 Task: Find connections with filter location Bali with filter topic #Futurismwith filter profile language German with filter current company Zee Media Corporation Limited with filter school B K Birla Institute of Engineering & Technology, Pilani with filter industry Wholesale Hardware, Plumbing, Heating Equipment with filter service category Management Consulting with filter keywords title Spa Manager
Action: Mouse moved to (495, 65)
Screenshot: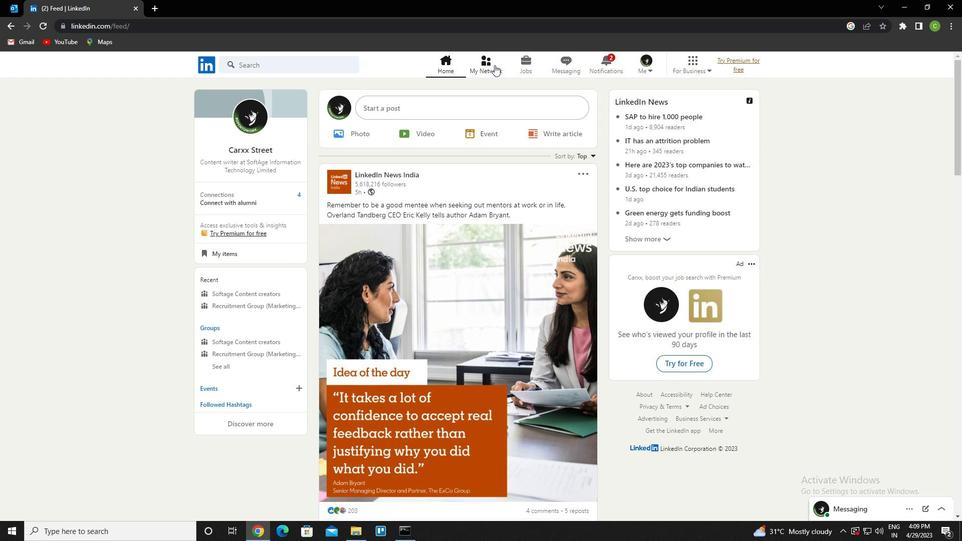 
Action: Mouse pressed left at (495, 65)
Screenshot: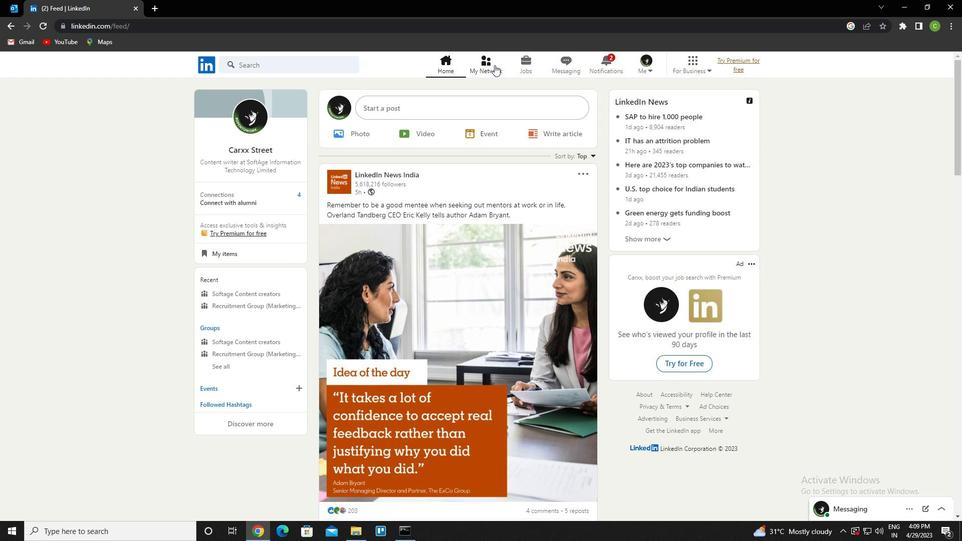
Action: Mouse moved to (274, 125)
Screenshot: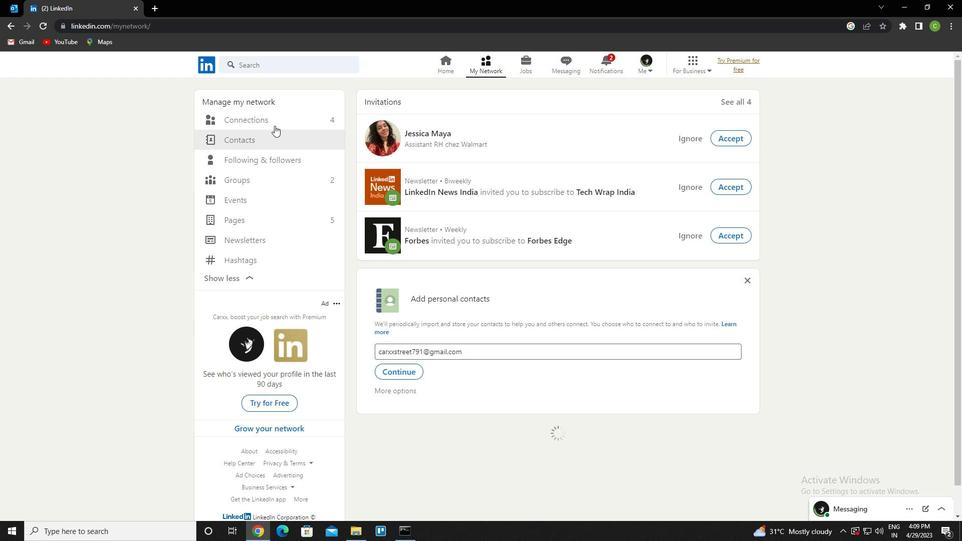 
Action: Mouse pressed left at (274, 125)
Screenshot: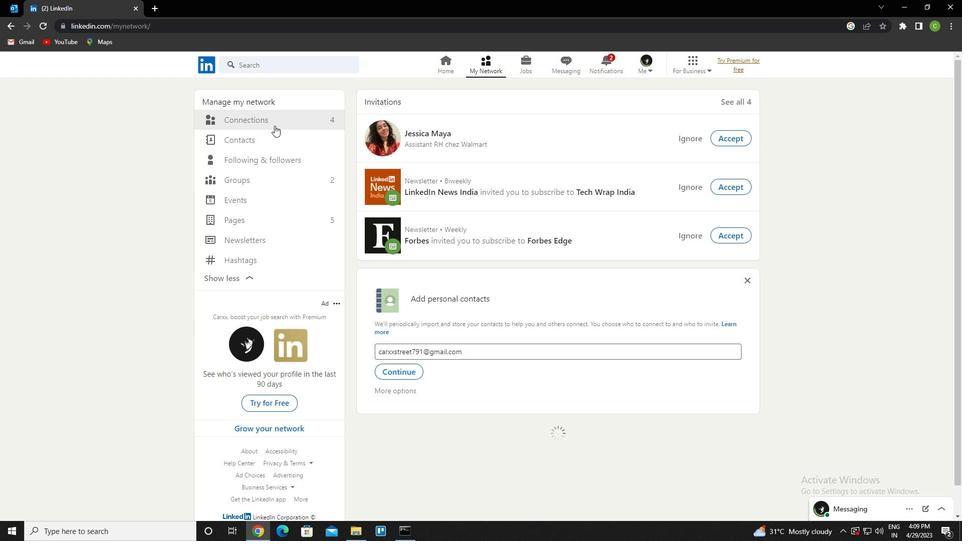 
Action: Mouse moved to (291, 120)
Screenshot: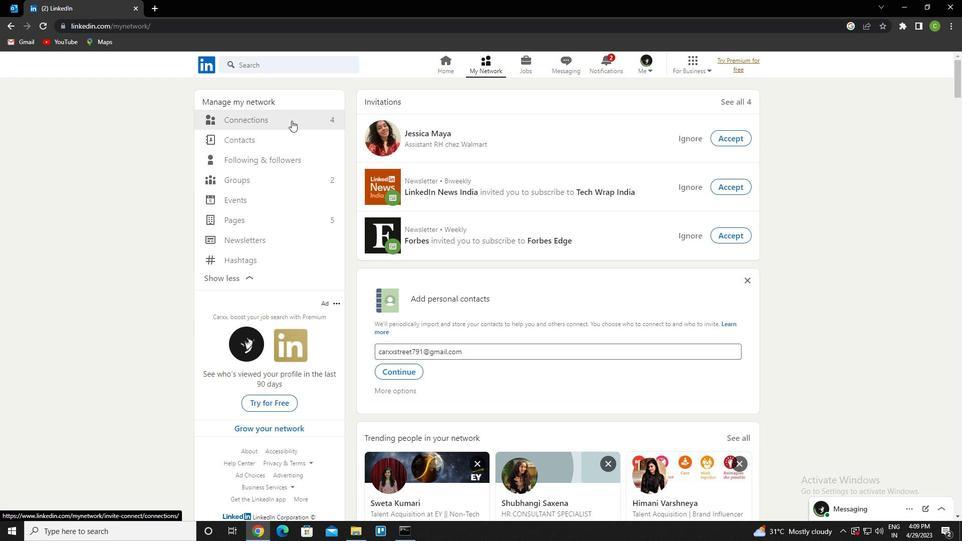 
Action: Mouse pressed left at (291, 120)
Screenshot: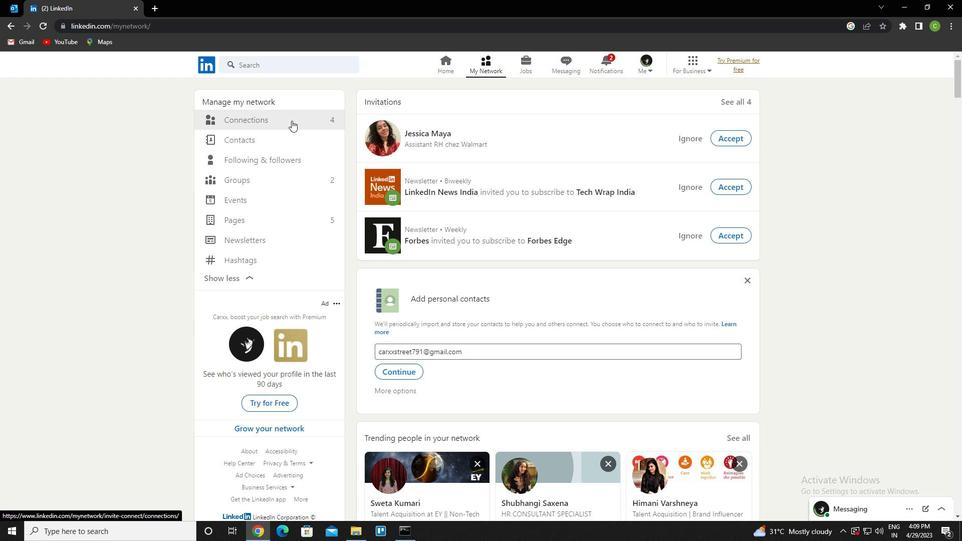 
Action: Mouse moved to (556, 120)
Screenshot: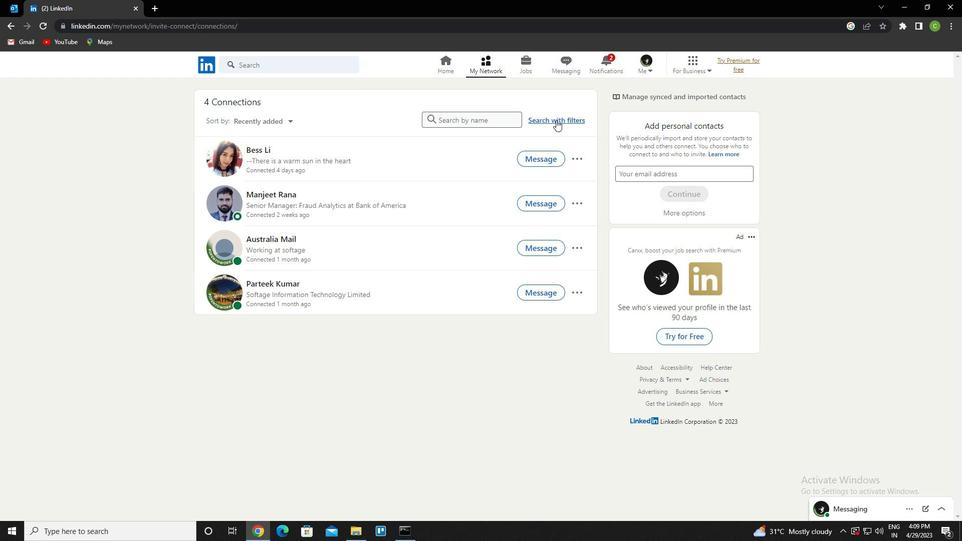 
Action: Mouse pressed left at (556, 120)
Screenshot: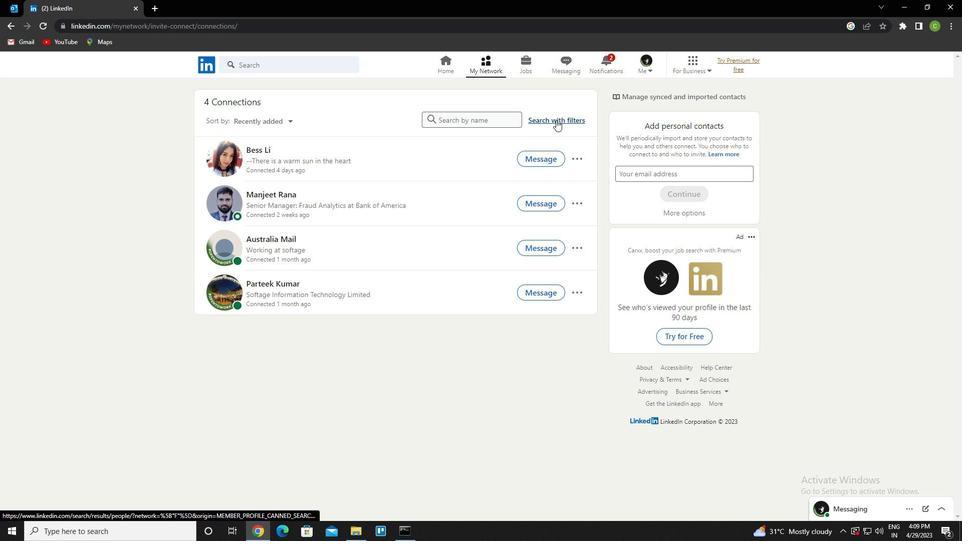 
Action: Mouse moved to (517, 90)
Screenshot: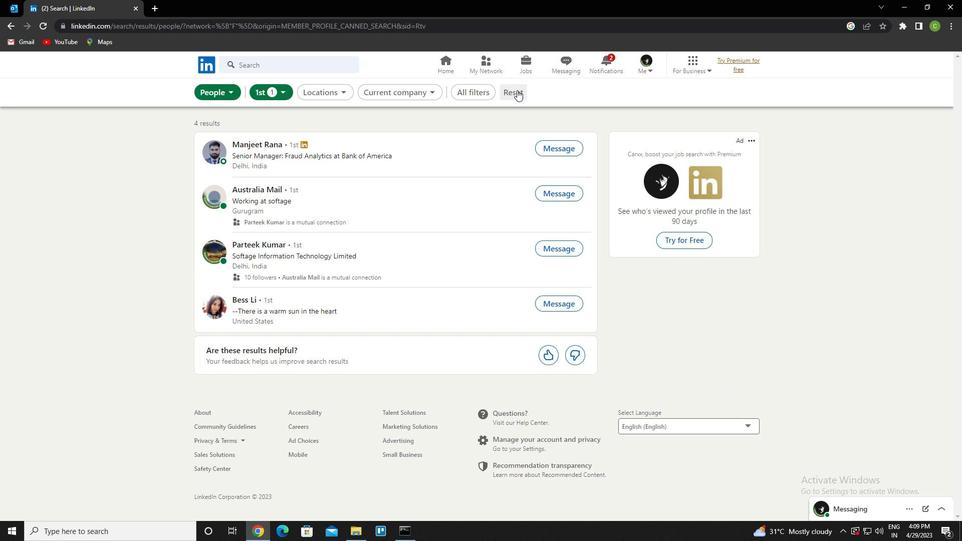 
Action: Mouse pressed left at (517, 90)
Screenshot: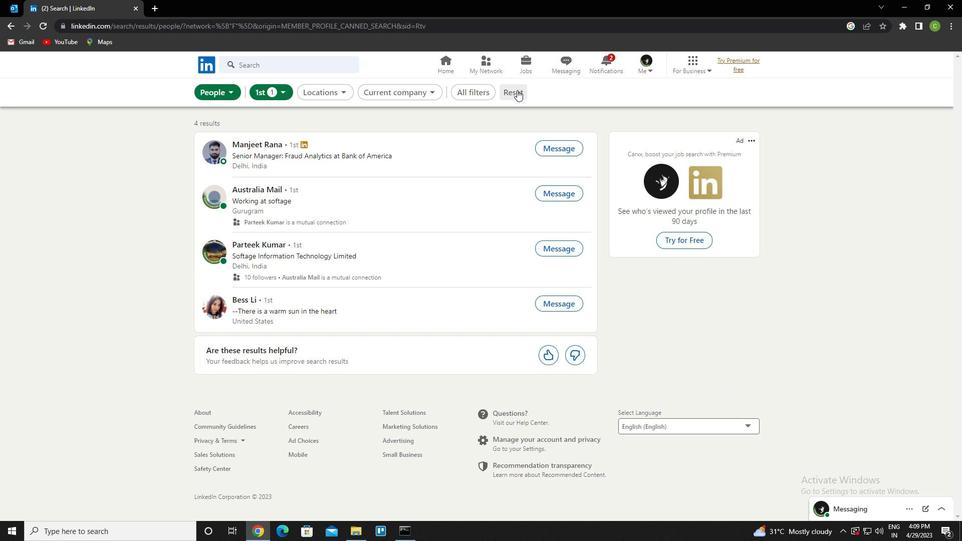 
Action: Mouse moved to (501, 93)
Screenshot: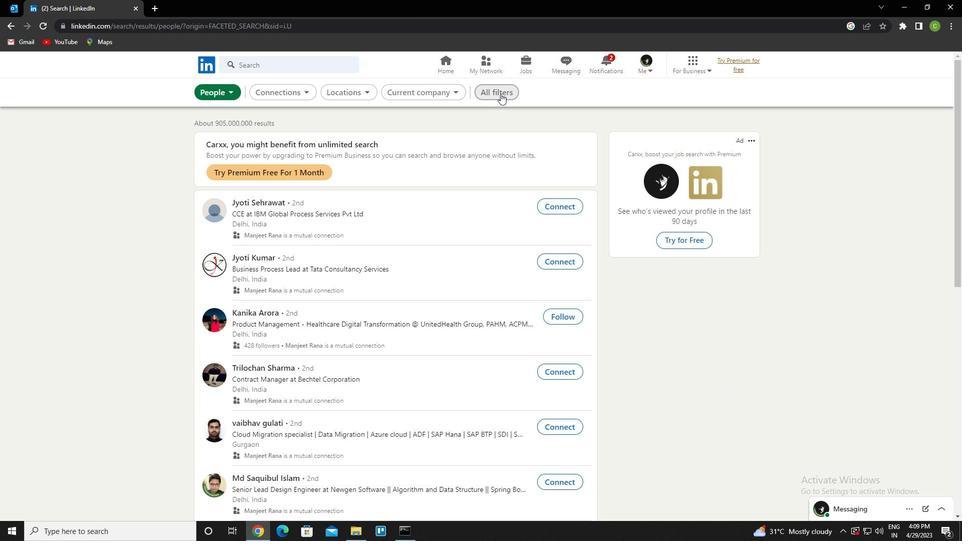 
Action: Mouse pressed left at (501, 93)
Screenshot: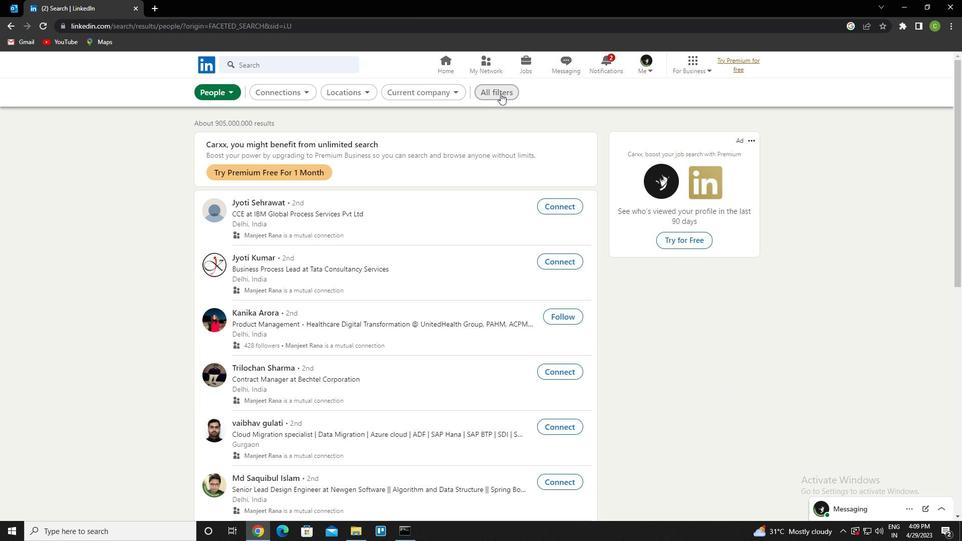 
Action: Mouse moved to (828, 321)
Screenshot: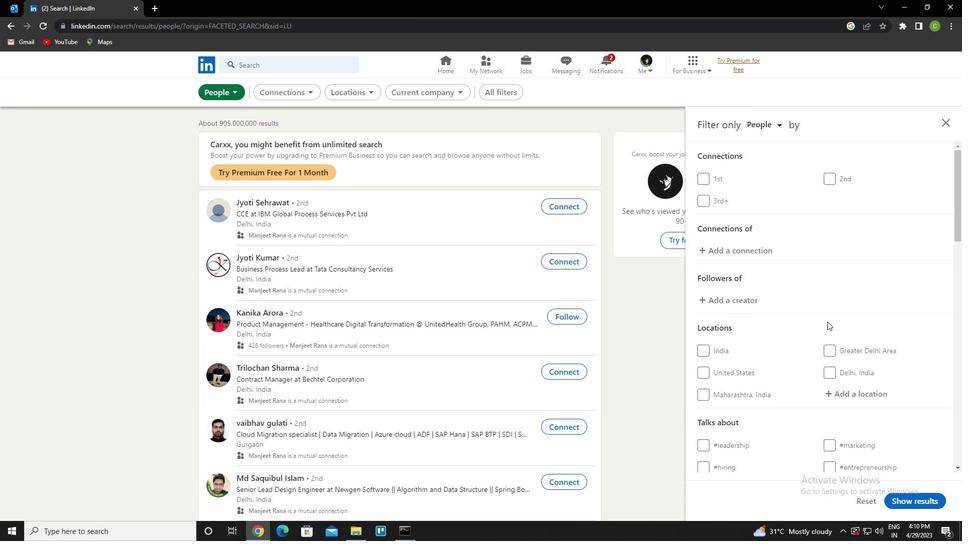
Action: Mouse scrolled (828, 321) with delta (0, 0)
Screenshot: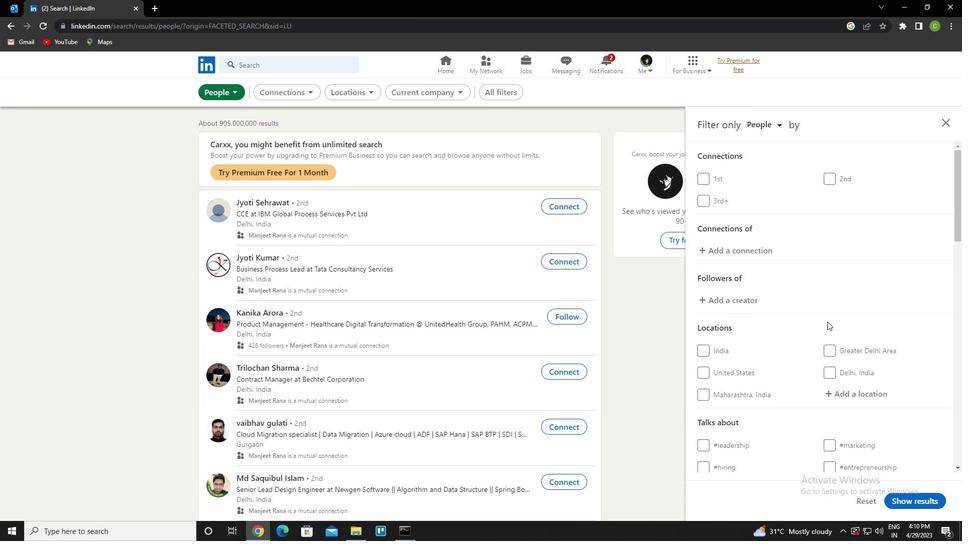 
Action: Mouse scrolled (828, 321) with delta (0, 0)
Screenshot: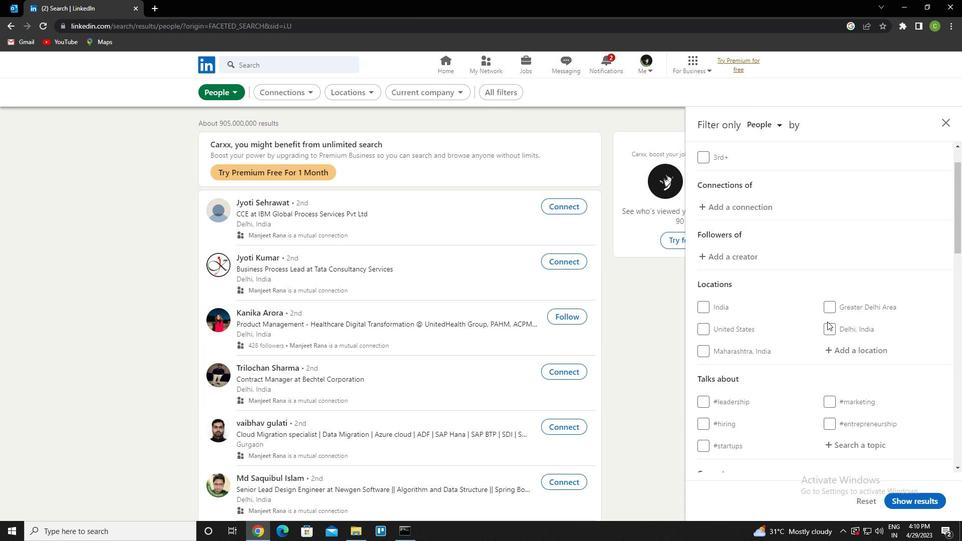 
Action: Mouse moved to (854, 296)
Screenshot: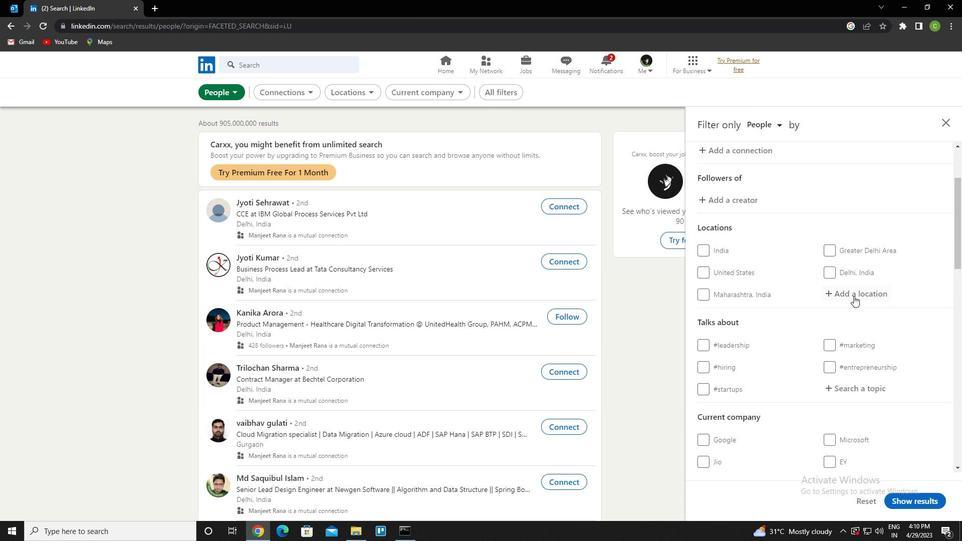 
Action: Mouse pressed left at (854, 296)
Screenshot: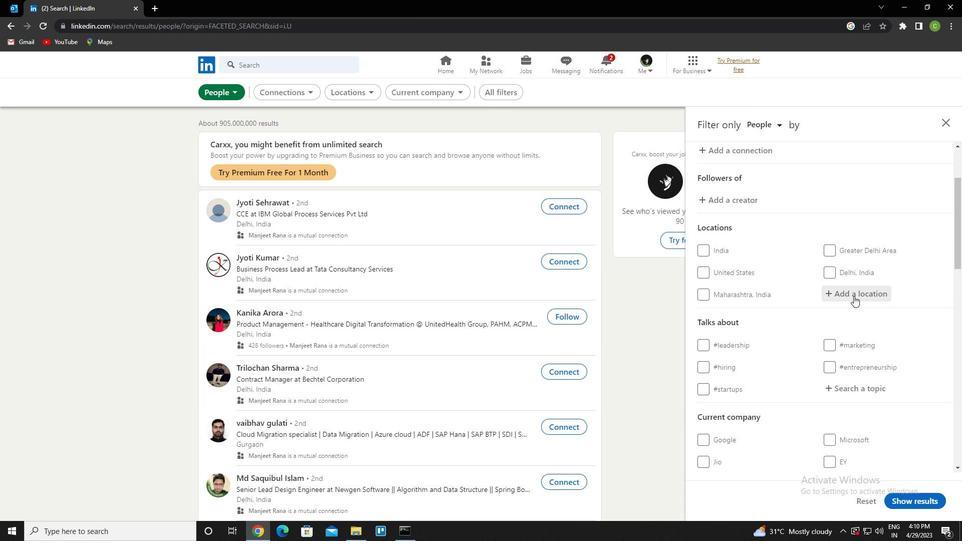 
Action: Key pressed <Key.caps_lock>b<Key.caps_lock>ali<Key.down><Key.enter>
Screenshot: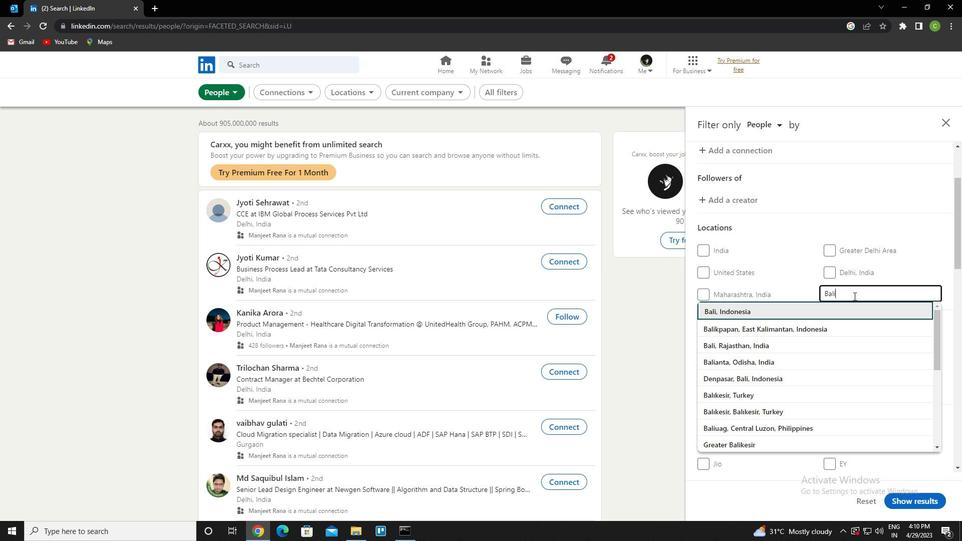 
Action: Mouse moved to (848, 299)
Screenshot: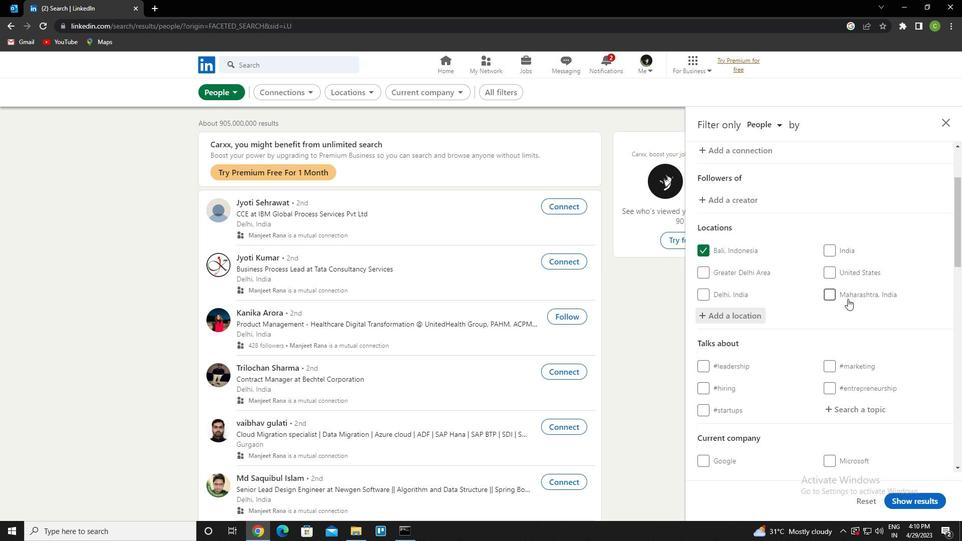 
Action: Mouse scrolled (848, 298) with delta (0, 0)
Screenshot: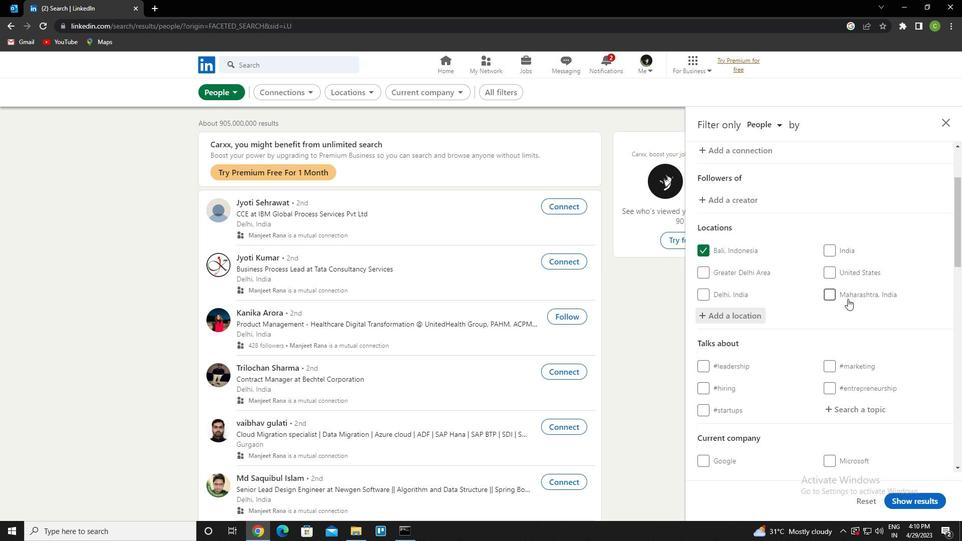
Action: Mouse scrolled (848, 298) with delta (0, 0)
Screenshot: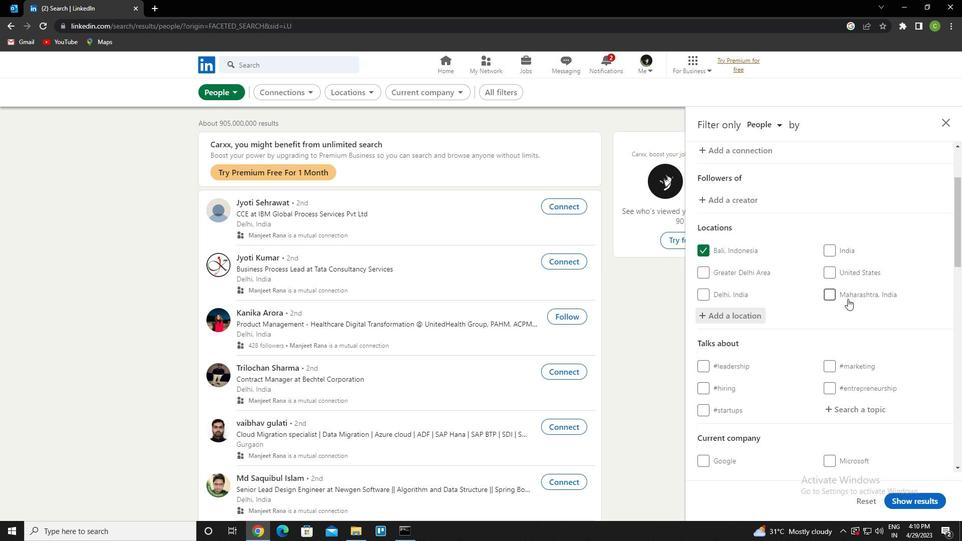 
Action: Mouse moved to (851, 302)
Screenshot: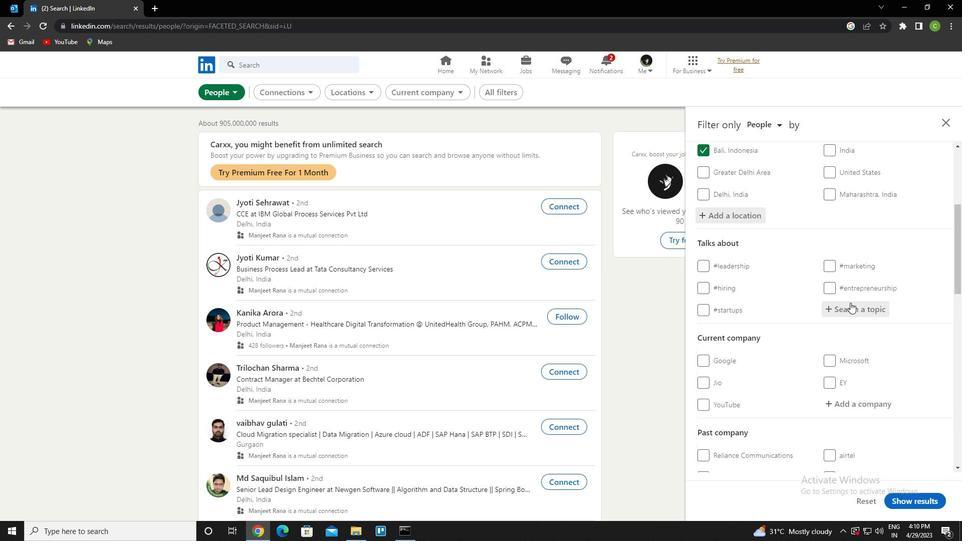 
Action: Mouse pressed left at (851, 302)
Screenshot: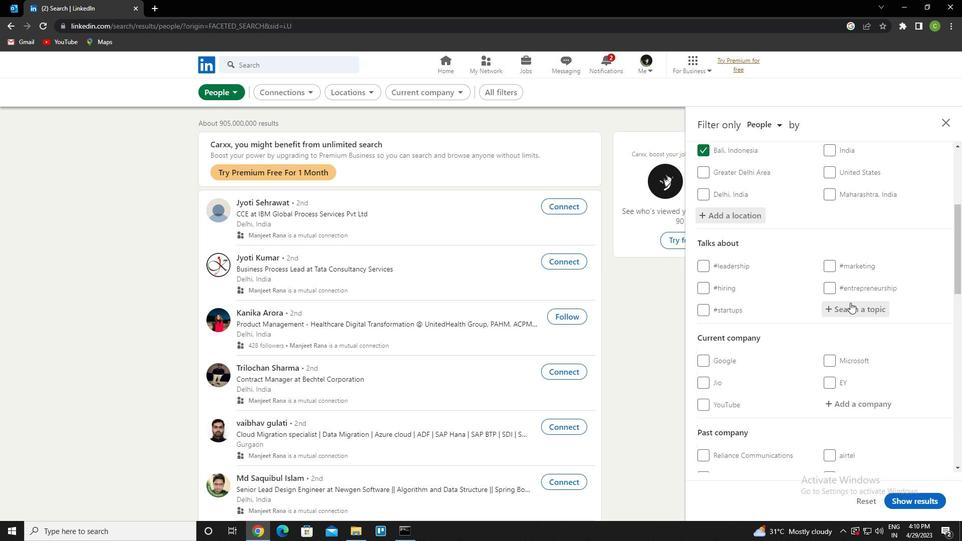 
Action: Key pressed <Key.caps_lock>p<Key.caps_lock><Key.backspace><Key.caps_lock>f<Key.caps_lock>uturism<Key.down><Key.enter>
Screenshot: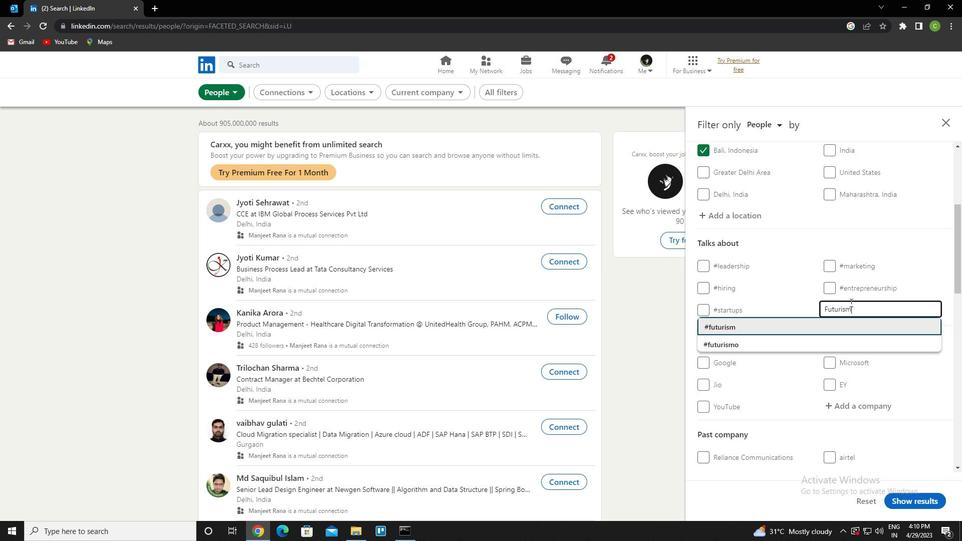 
Action: Mouse moved to (849, 306)
Screenshot: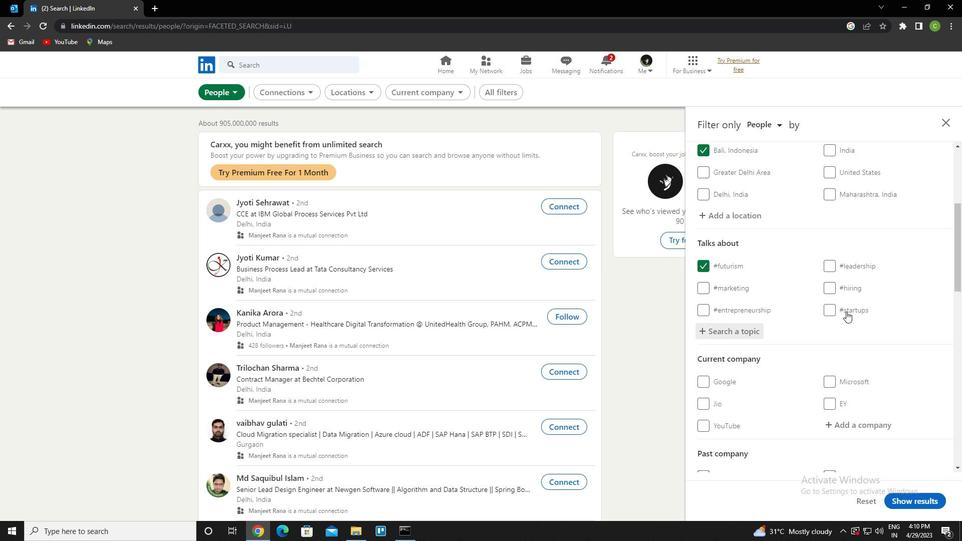
Action: Mouse scrolled (849, 306) with delta (0, 0)
Screenshot: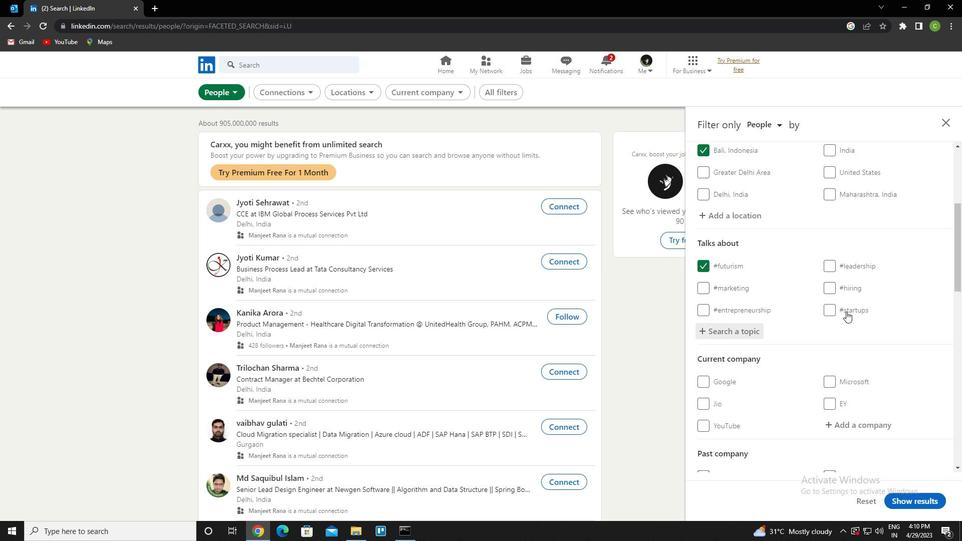 
Action: Mouse moved to (842, 323)
Screenshot: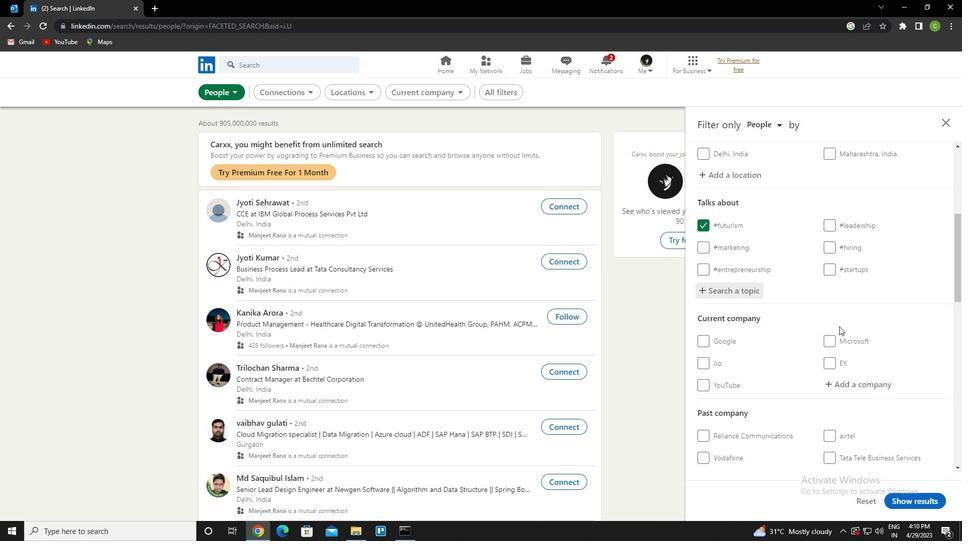 
Action: Mouse scrolled (842, 323) with delta (0, 0)
Screenshot: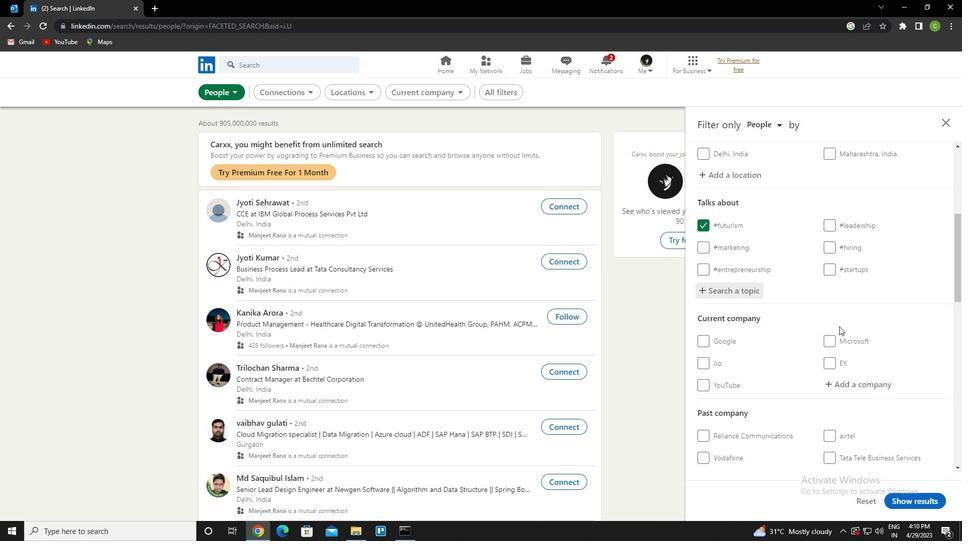 
Action: Mouse moved to (840, 325)
Screenshot: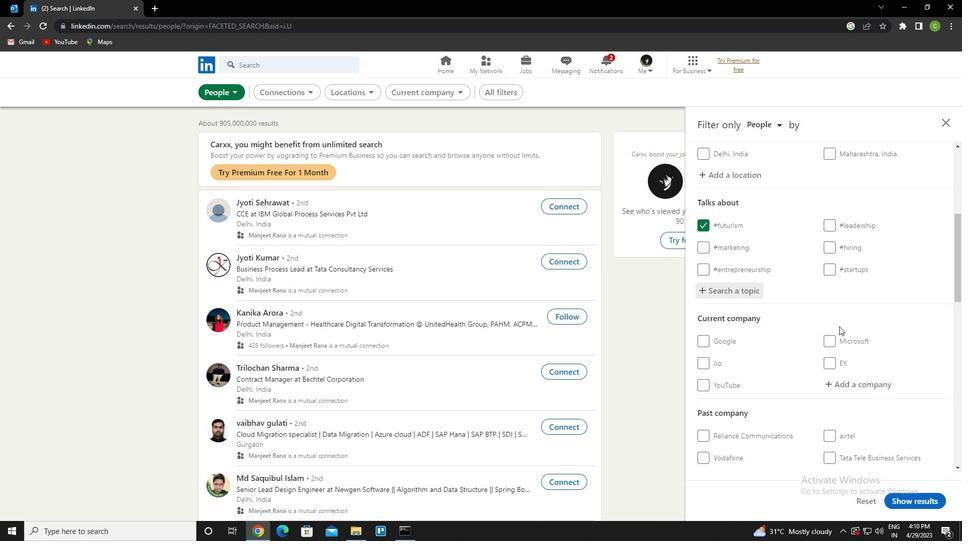 
Action: Mouse scrolled (840, 325) with delta (0, 0)
Screenshot: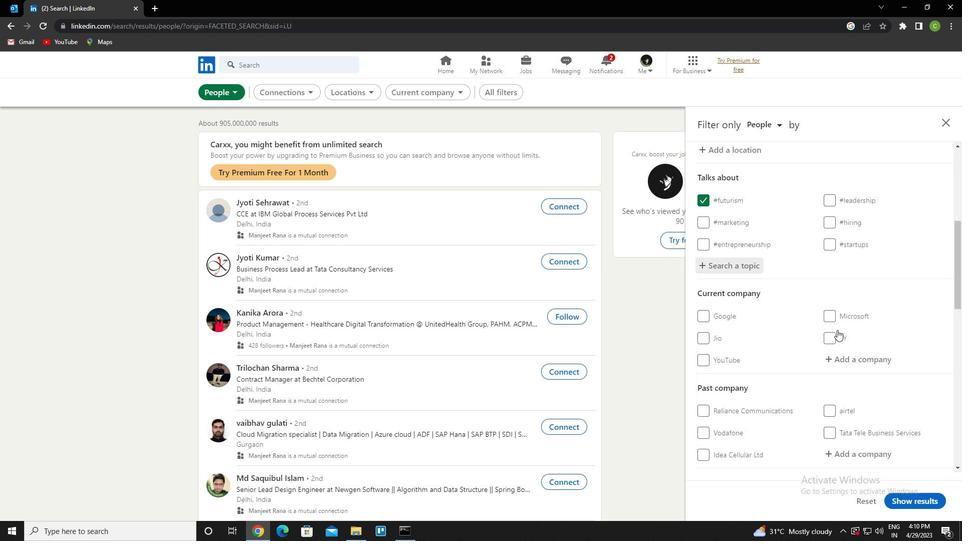 
Action: Mouse moved to (840, 327)
Screenshot: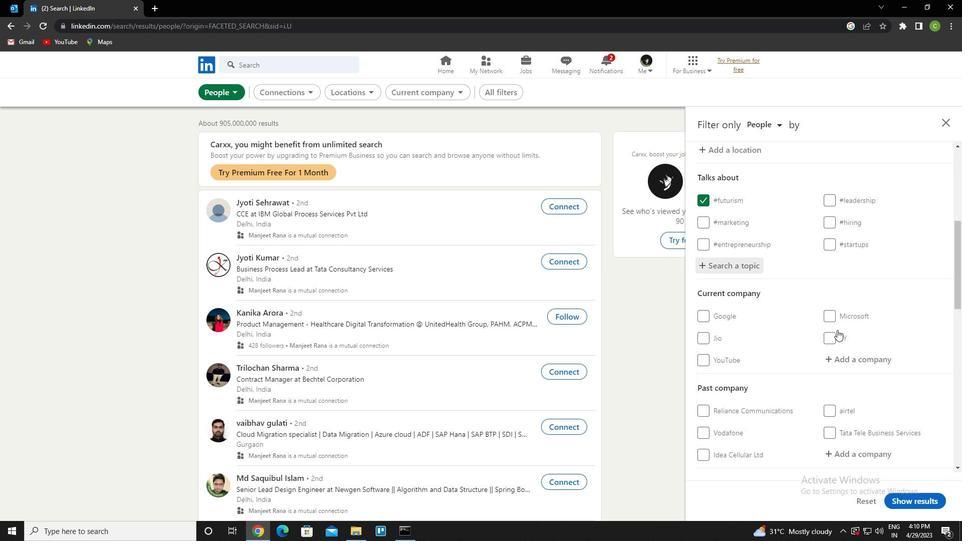 
Action: Mouse scrolled (840, 326) with delta (0, 0)
Screenshot: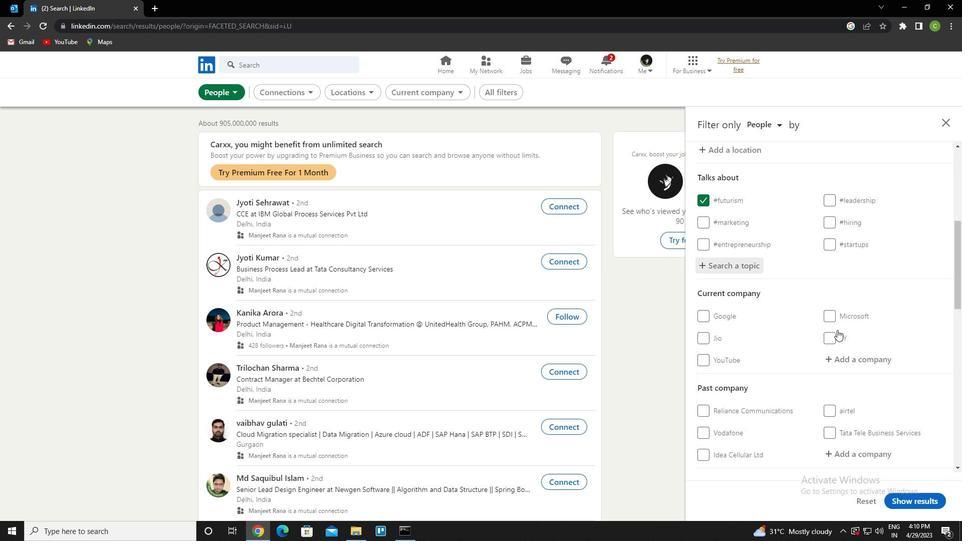 
Action: Mouse moved to (838, 330)
Screenshot: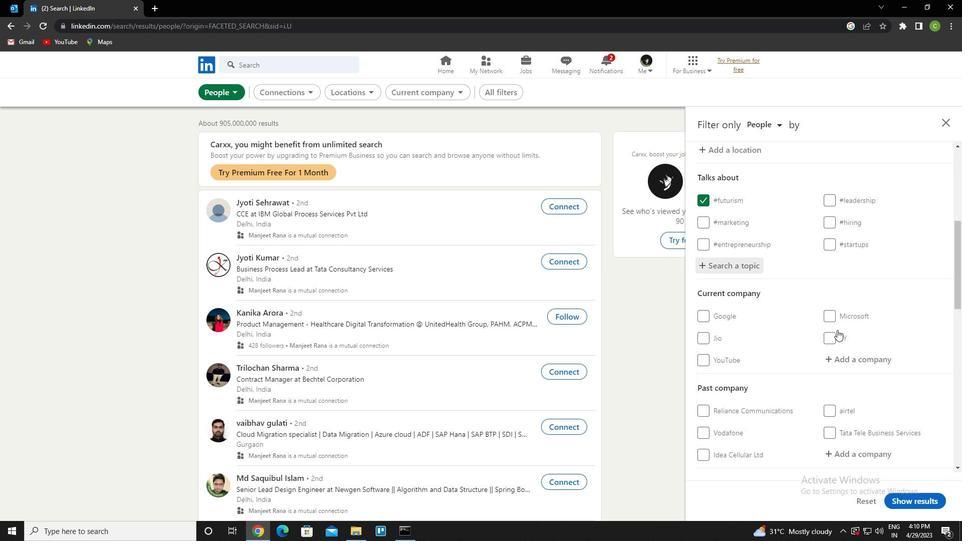 
Action: Mouse scrolled (838, 329) with delta (0, 0)
Screenshot: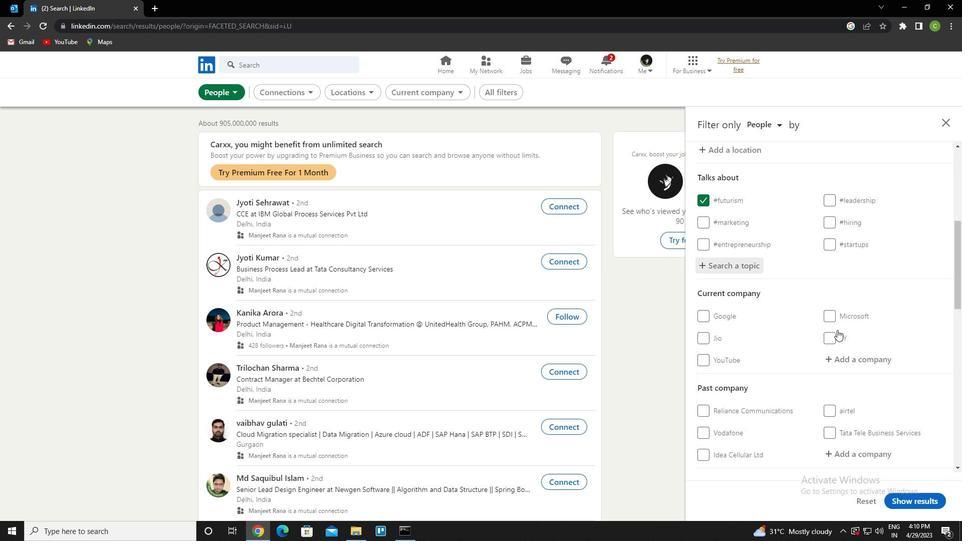
Action: Mouse moved to (838, 330)
Screenshot: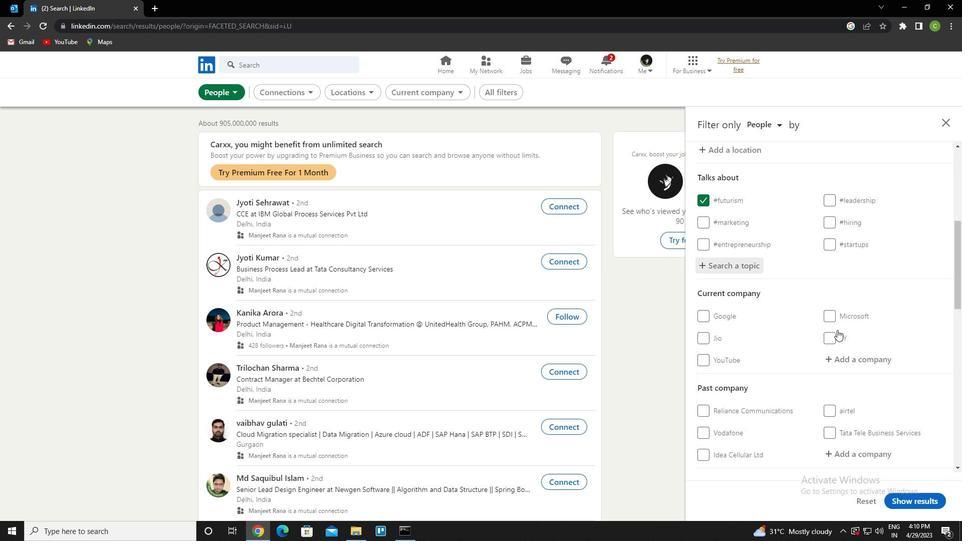 
Action: Mouse scrolled (838, 330) with delta (0, 0)
Screenshot: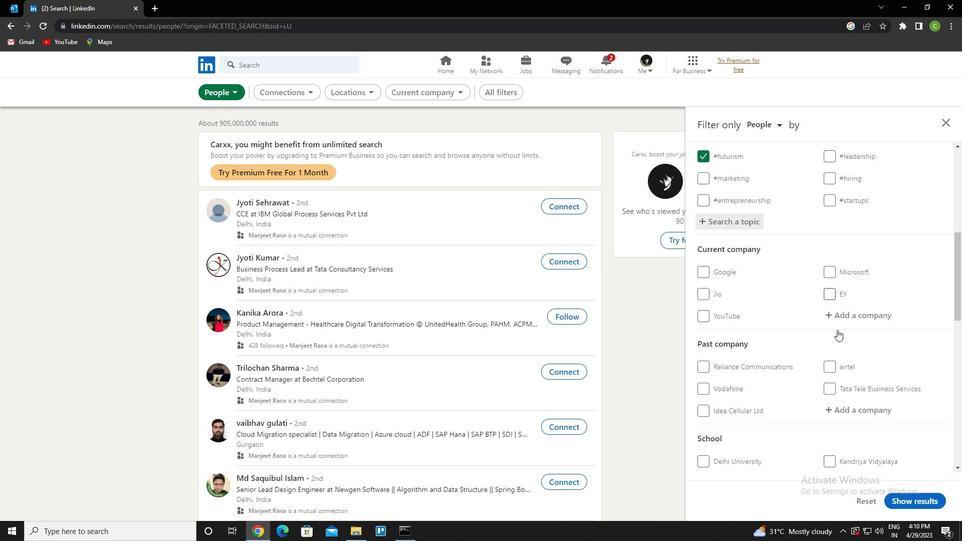 
Action: Mouse scrolled (838, 330) with delta (0, 0)
Screenshot: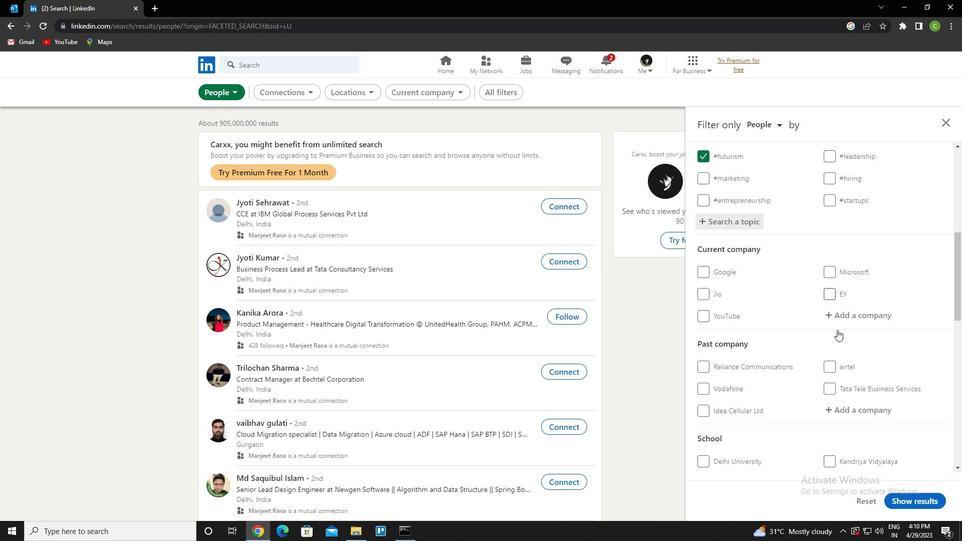 
Action: Mouse scrolled (838, 330) with delta (0, 0)
Screenshot: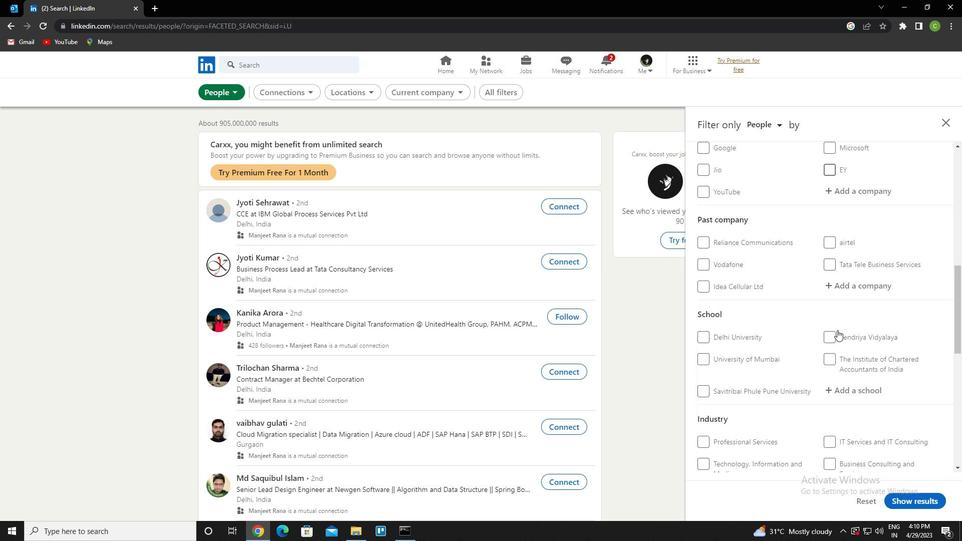 
Action: Mouse moved to (706, 426)
Screenshot: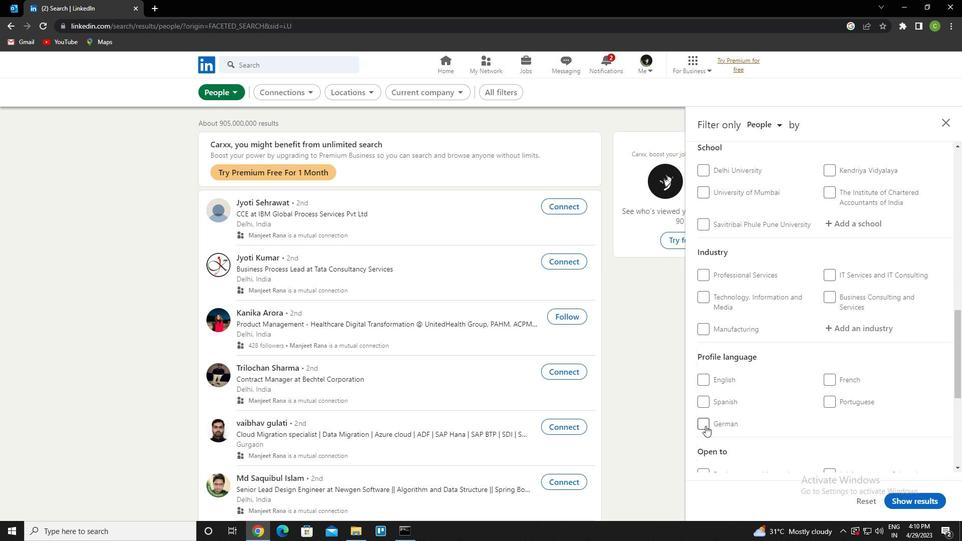 
Action: Mouse pressed left at (706, 426)
Screenshot: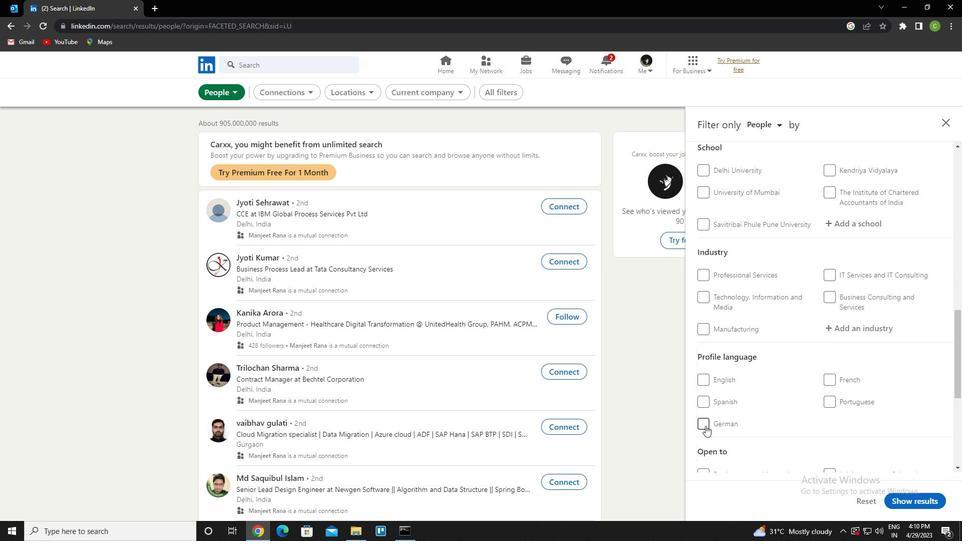 
Action: Mouse moved to (753, 394)
Screenshot: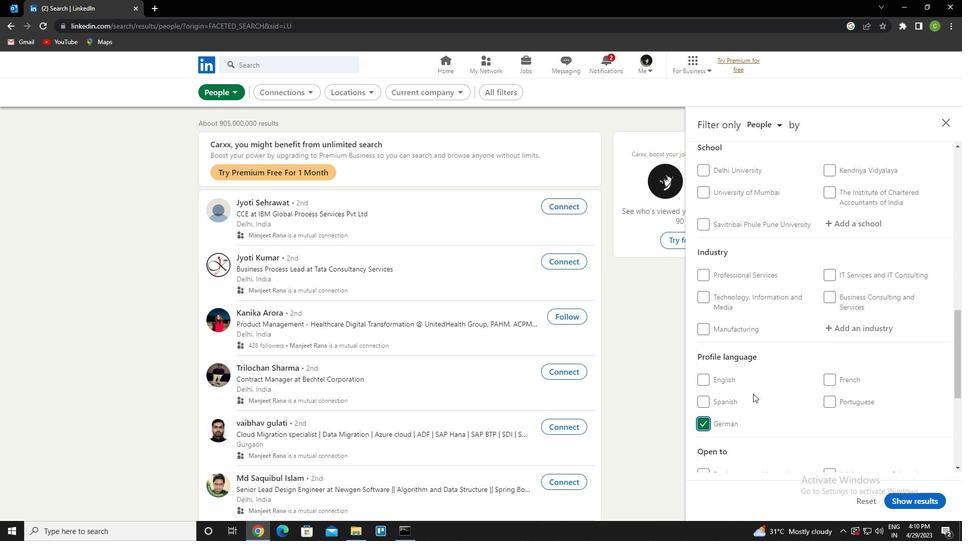 
Action: Mouse scrolled (753, 394) with delta (0, 0)
Screenshot: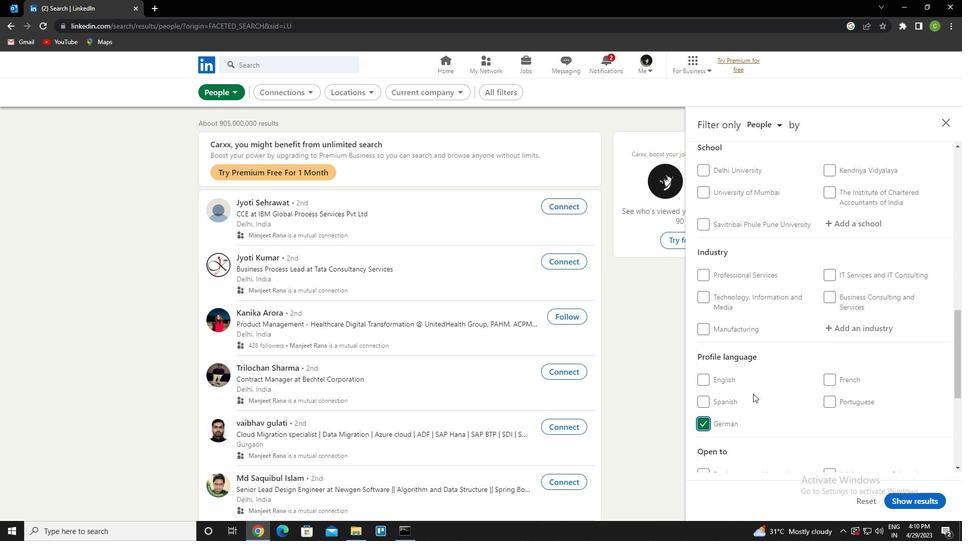 
Action: Mouse scrolled (753, 394) with delta (0, 0)
Screenshot: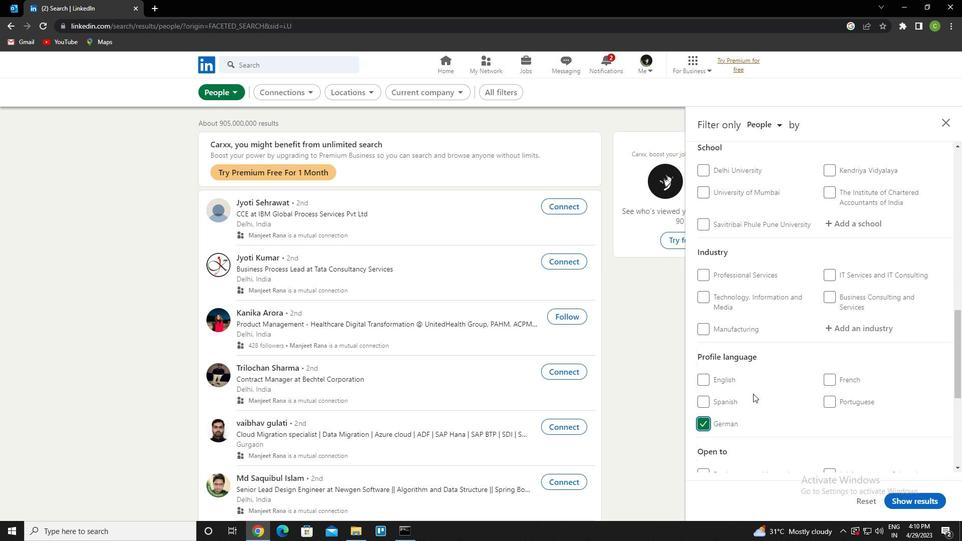 
Action: Mouse moved to (753, 393)
Screenshot: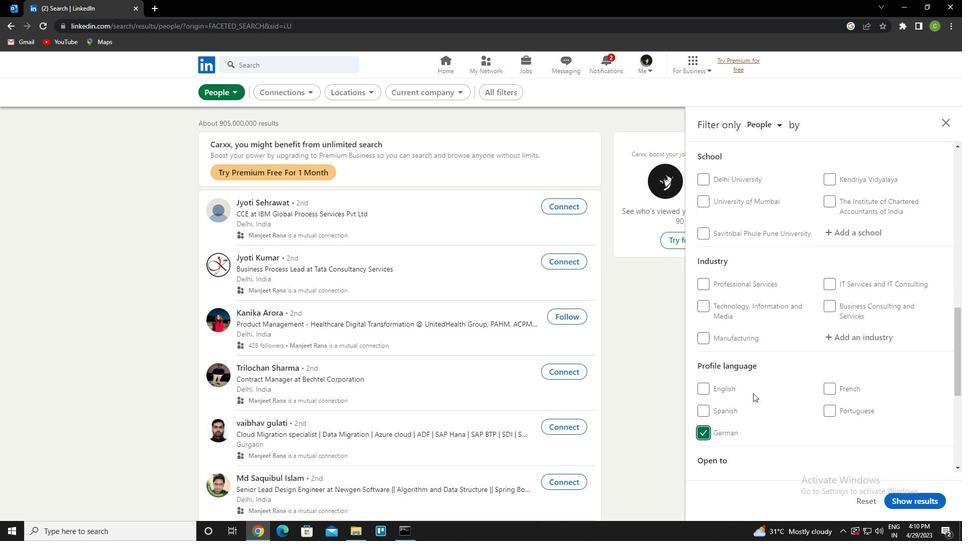 
Action: Mouse scrolled (753, 394) with delta (0, 0)
Screenshot: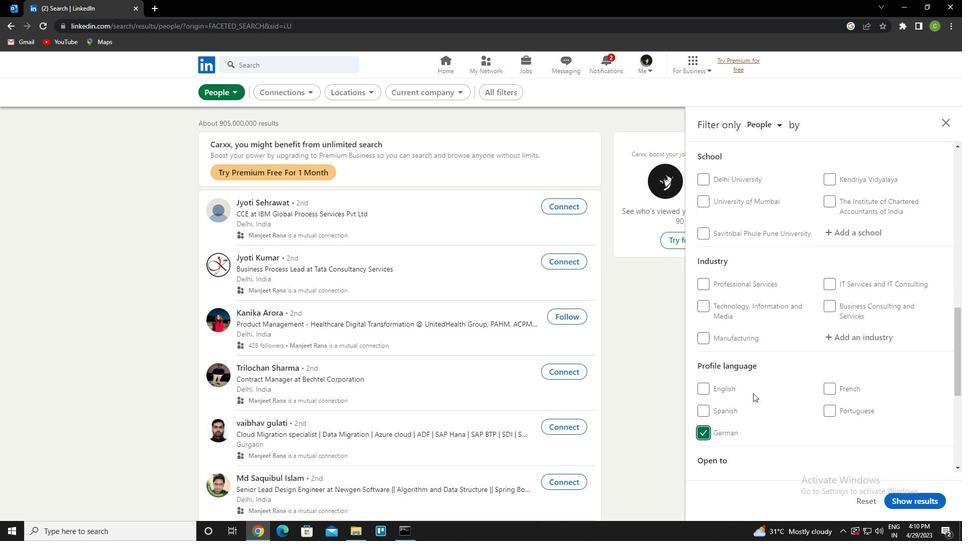 
Action: Mouse moved to (754, 392)
Screenshot: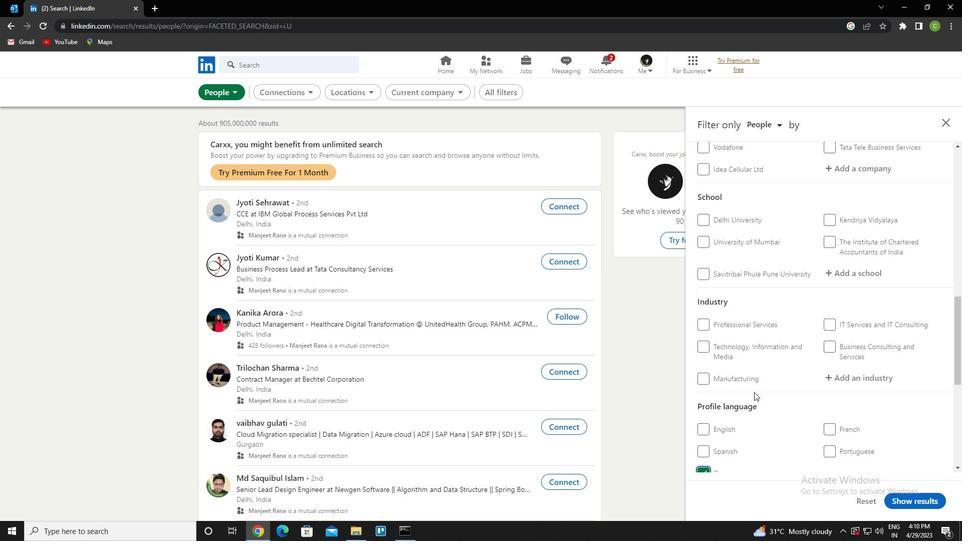 
Action: Mouse scrolled (754, 393) with delta (0, 0)
Screenshot: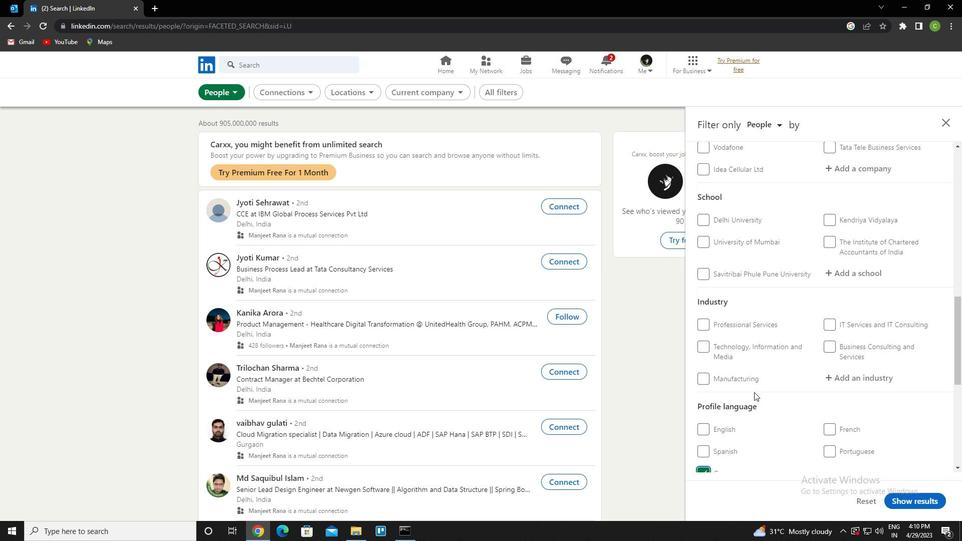 
Action: Mouse moved to (853, 223)
Screenshot: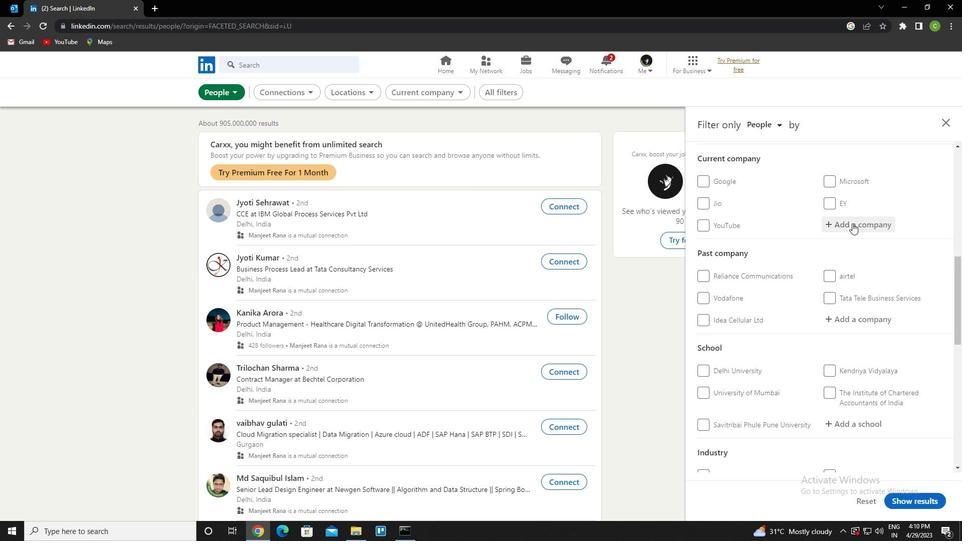 
Action: Mouse pressed left at (853, 223)
Screenshot: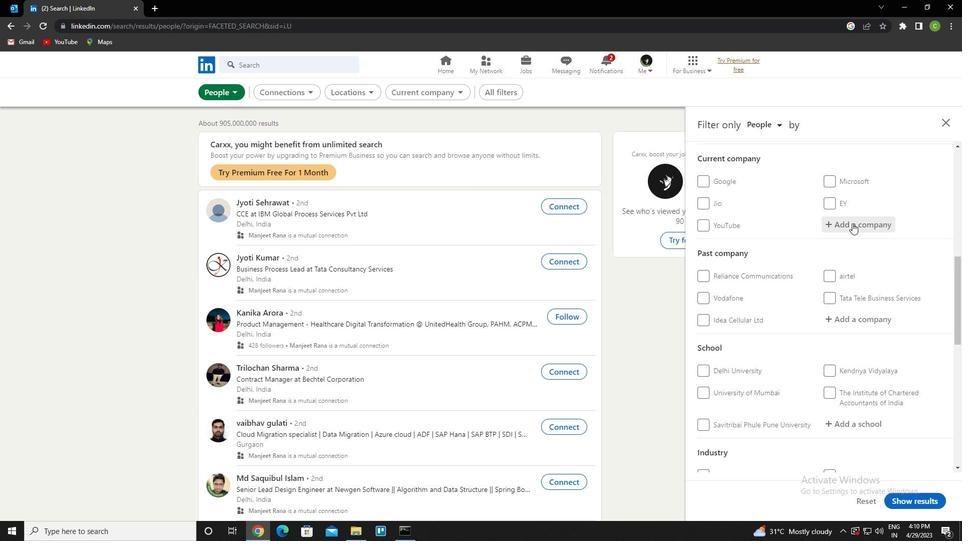
Action: Key pressed <Key.caps_lock>z<Key.caps_lock>ee<Key.space><Key.caps_lock>m<Key.caps_lock>edia<Key.down><Key.enter>
Screenshot: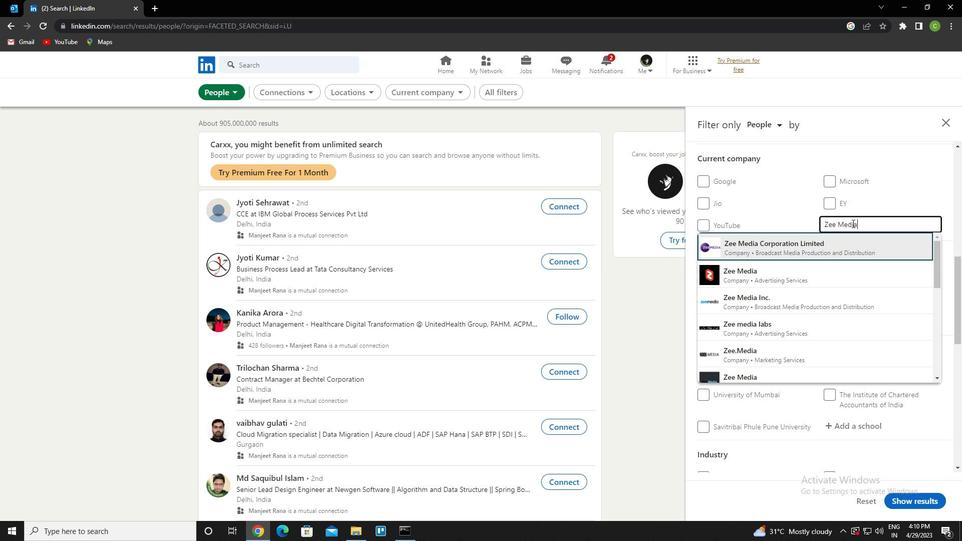 
Action: Mouse scrolled (853, 223) with delta (0, 0)
Screenshot: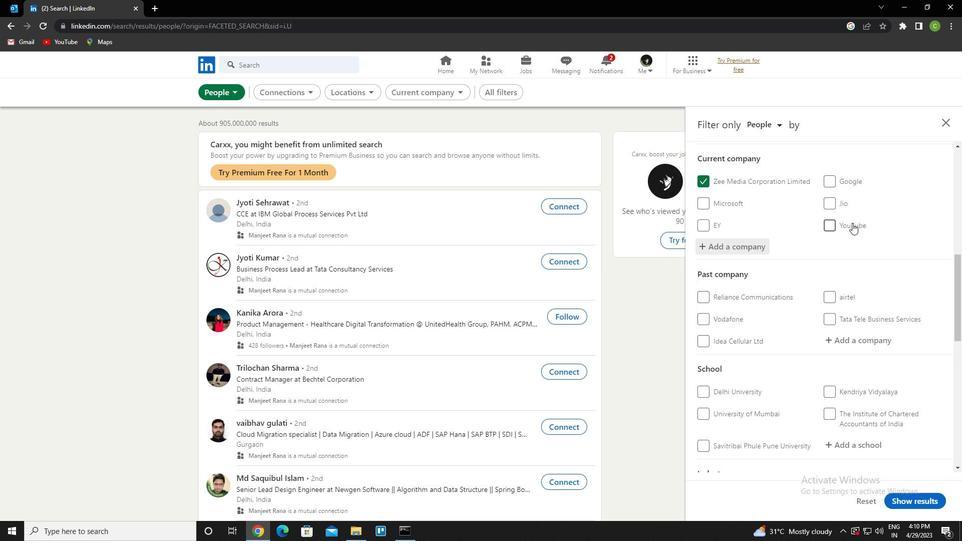 
Action: Mouse scrolled (853, 223) with delta (0, 0)
Screenshot: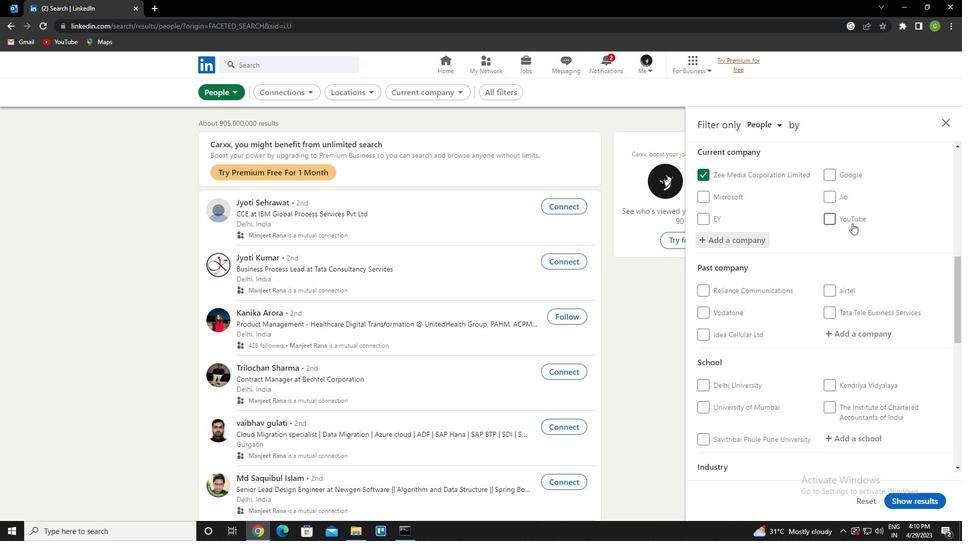 
Action: Mouse scrolled (853, 223) with delta (0, 0)
Screenshot: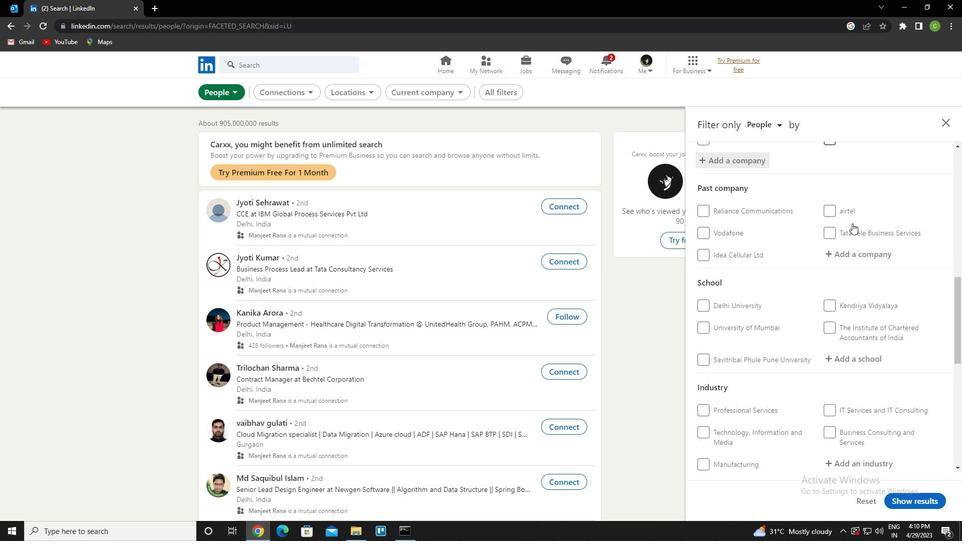 
Action: Mouse moved to (852, 288)
Screenshot: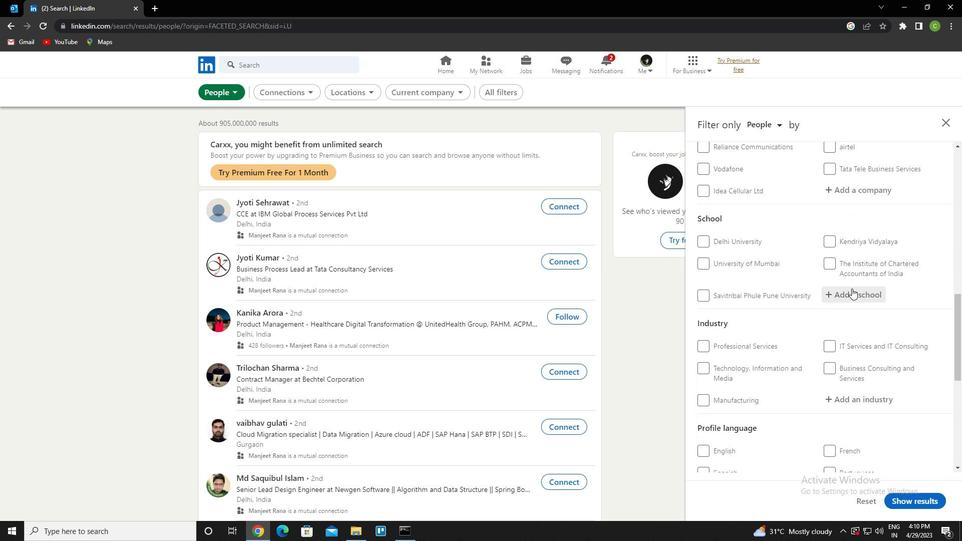 
Action: Mouse pressed left at (852, 288)
Screenshot: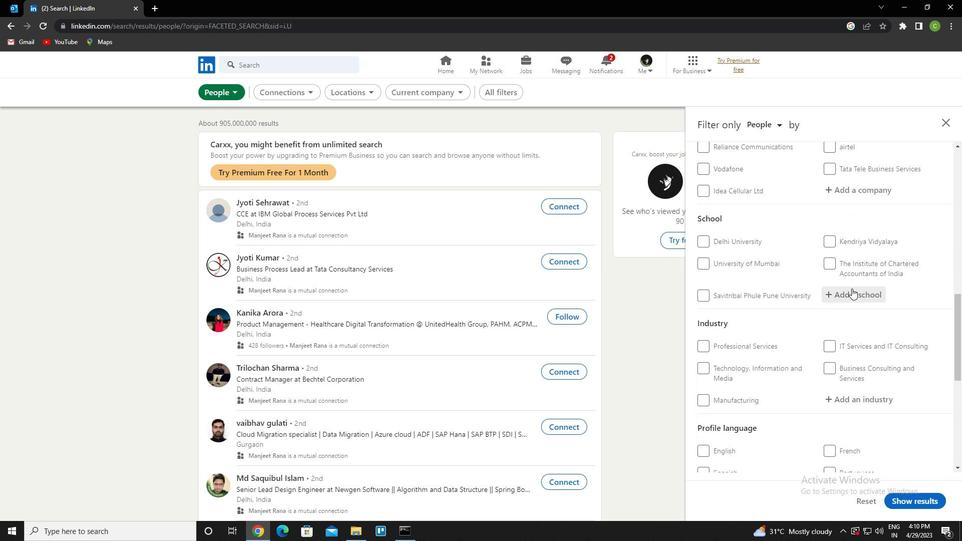 
Action: Key pressed <Key.caps_lock>b<Key.space>k<Key.space>b<Key.caps_lock>irla<Key.down><Key.enter>
Screenshot: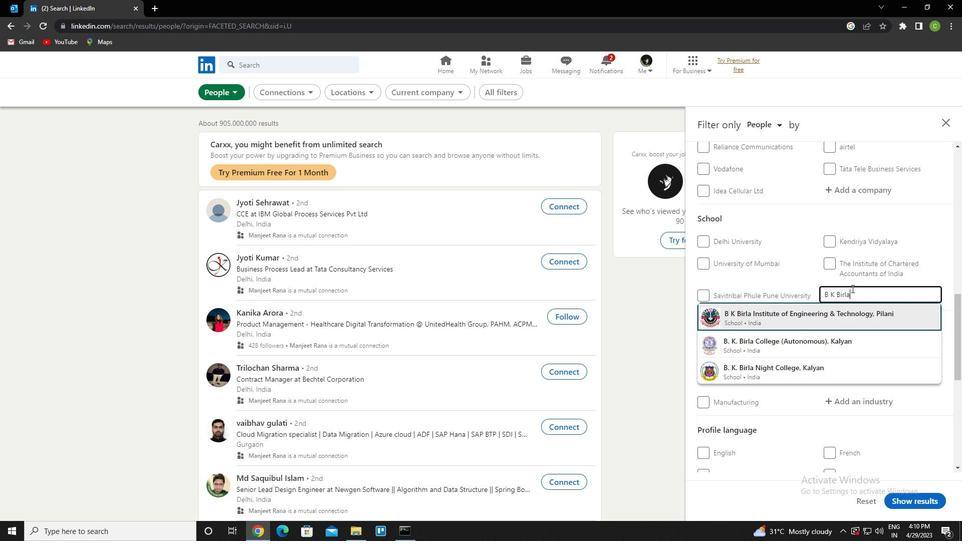 
Action: Mouse moved to (890, 295)
Screenshot: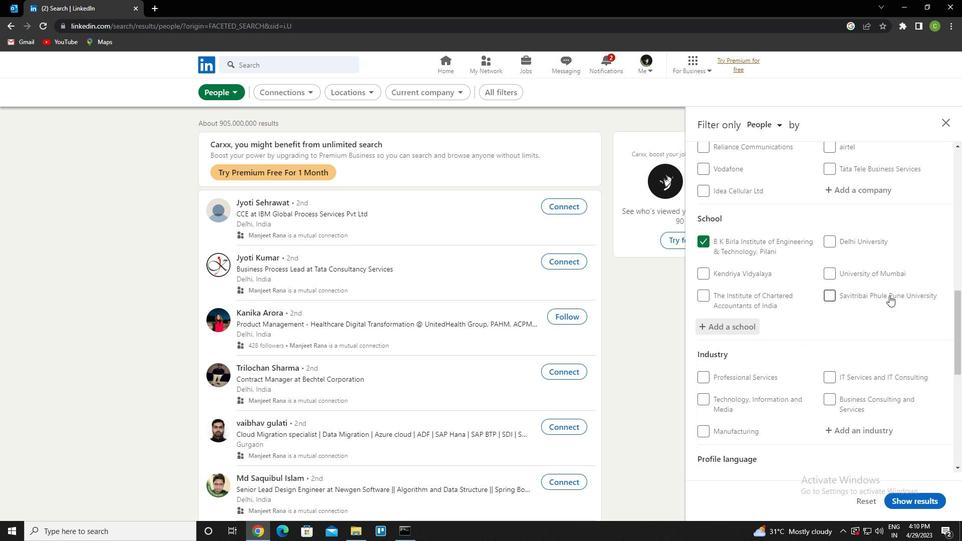 
Action: Mouse scrolled (890, 294) with delta (0, 0)
Screenshot: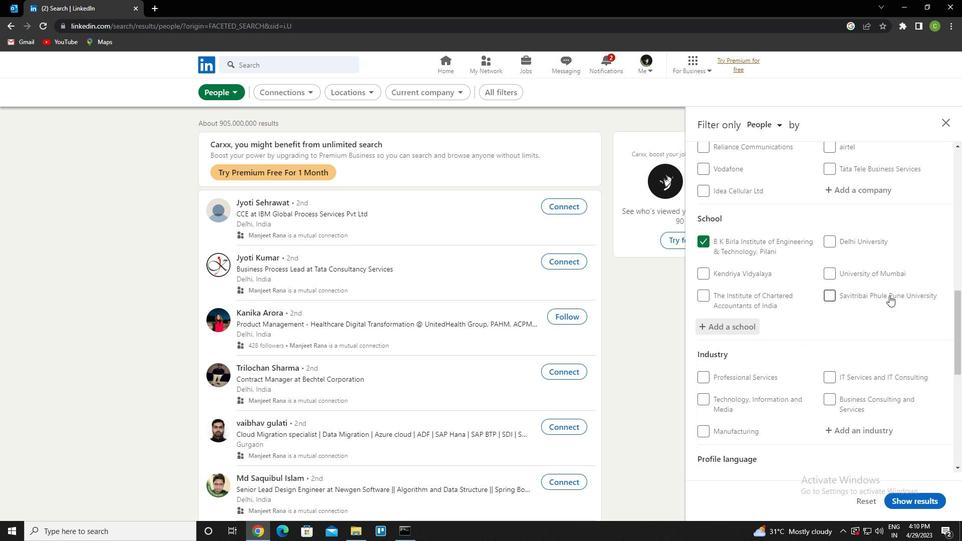 
Action: Mouse moved to (890, 295)
Screenshot: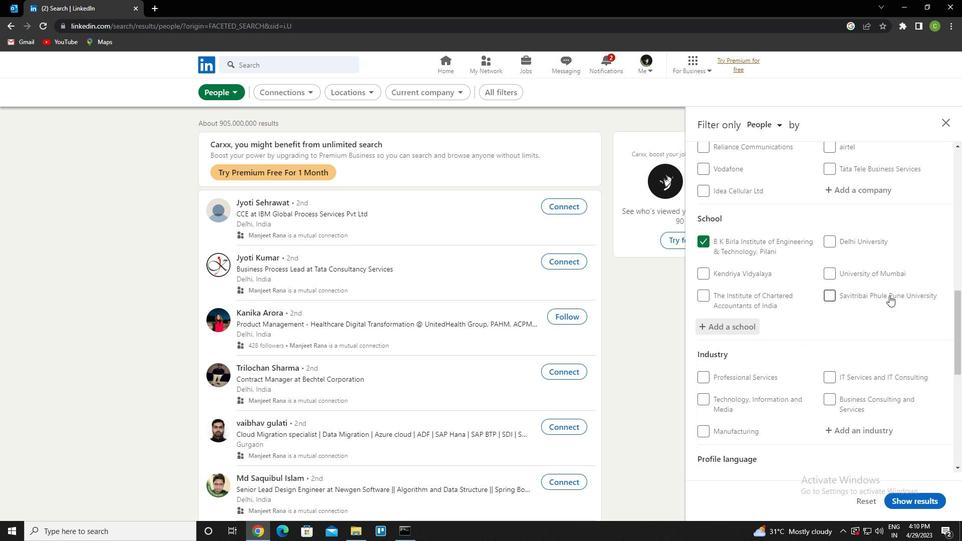 
Action: Mouse scrolled (890, 295) with delta (0, 0)
Screenshot: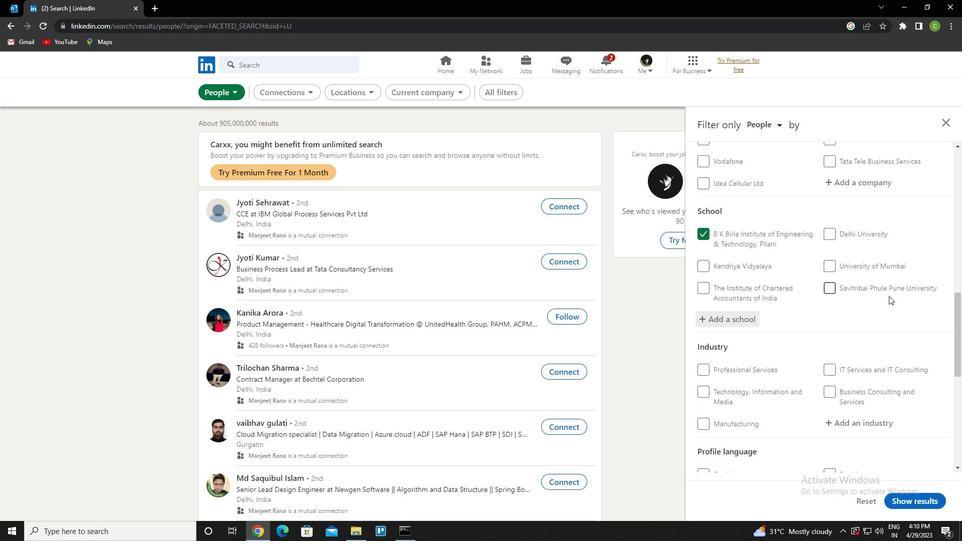 
Action: Mouse moved to (889, 296)
Screenshot: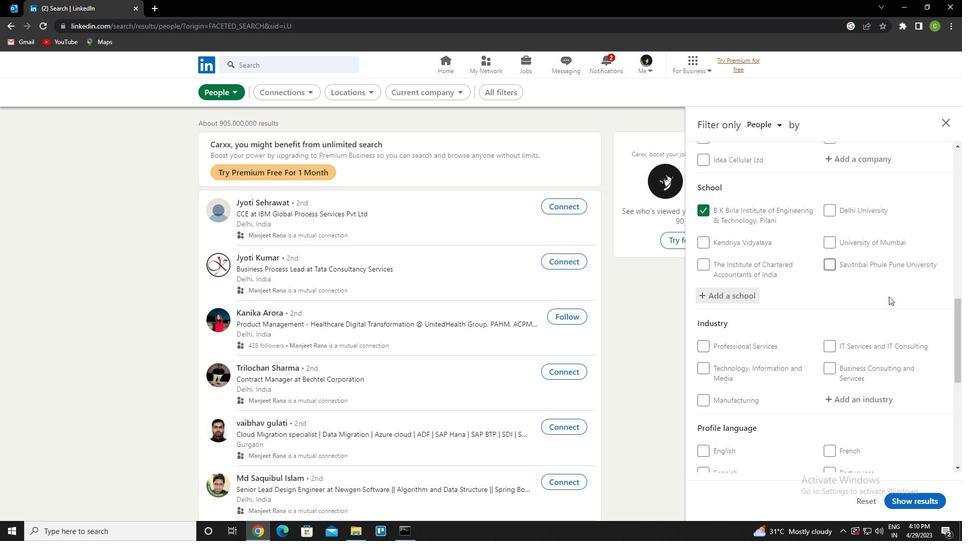 
Action: Mouse scrolled (889, 295) with delta (0, 0)
Screenshot: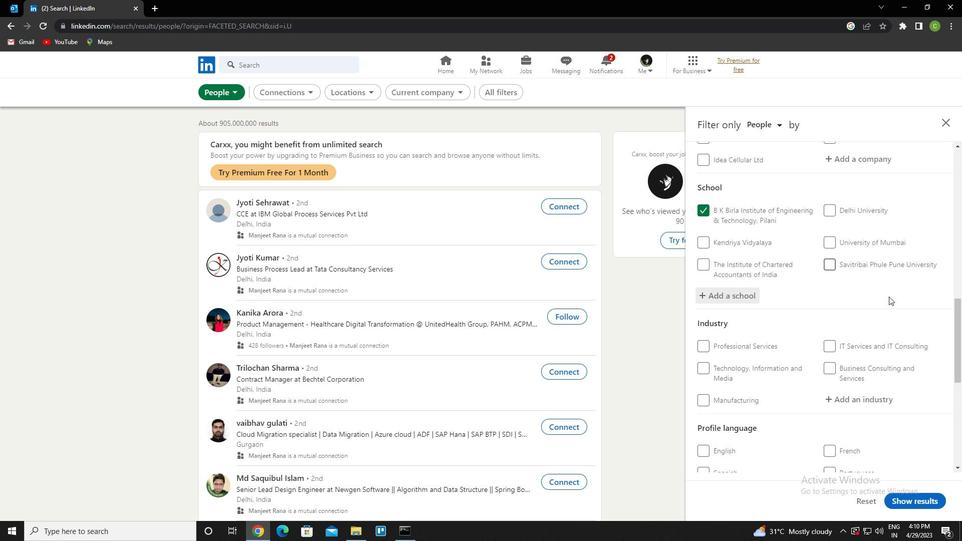 
Action: Mouse moved to (889, 297)
Screenshot: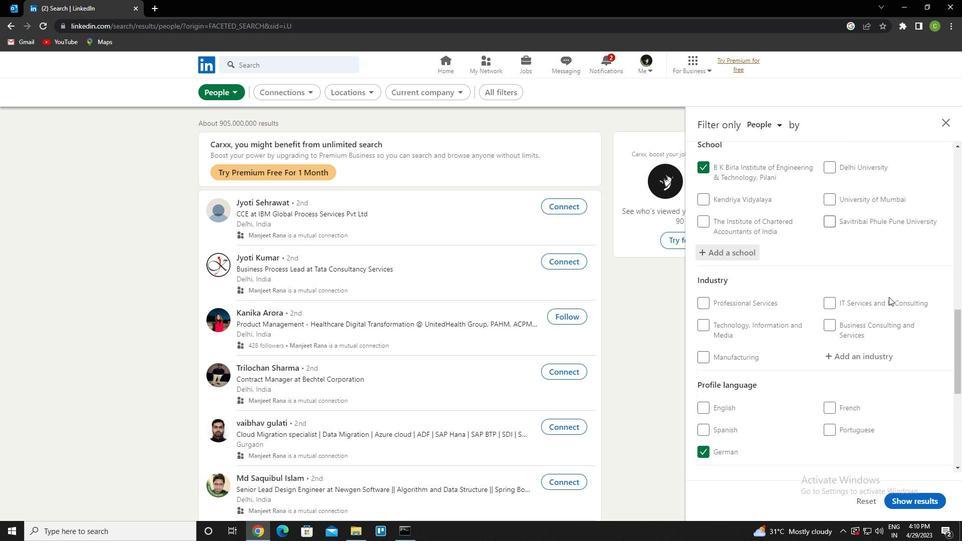 
Action: Mouse scrolled (889, 296) with delta (0, 0)
Screenshot: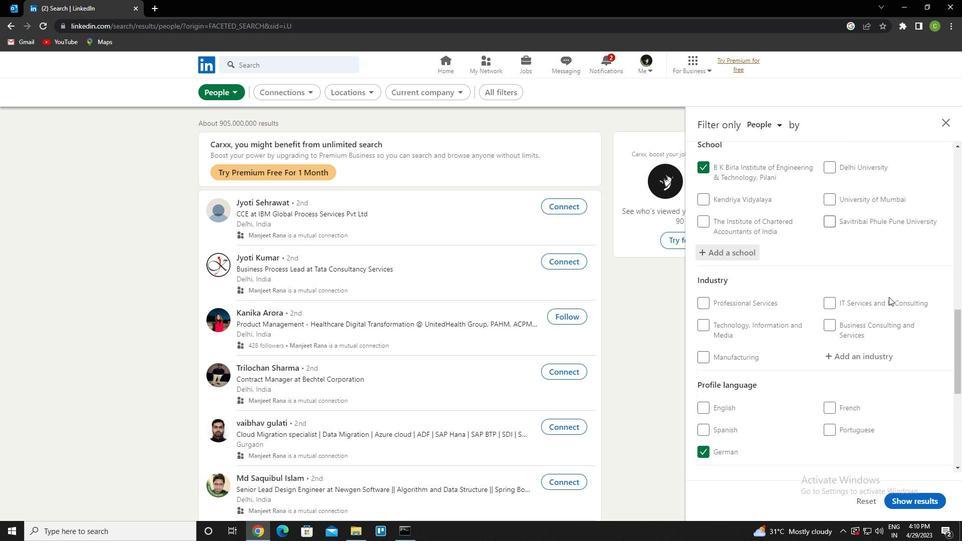 
Action: Mouse moved to (867, 229)
Screenshot: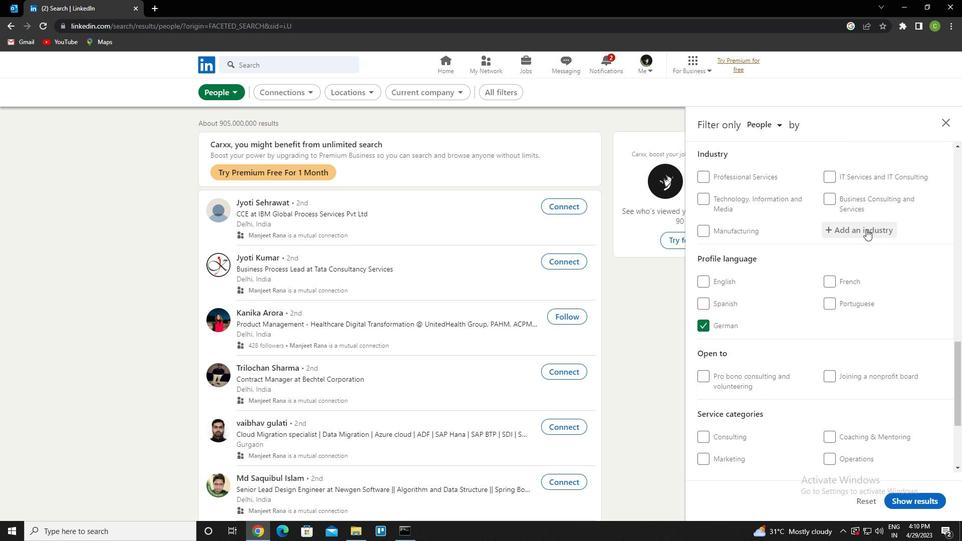 
Action: Mouse pressed left at (867, 229)
Screenshot: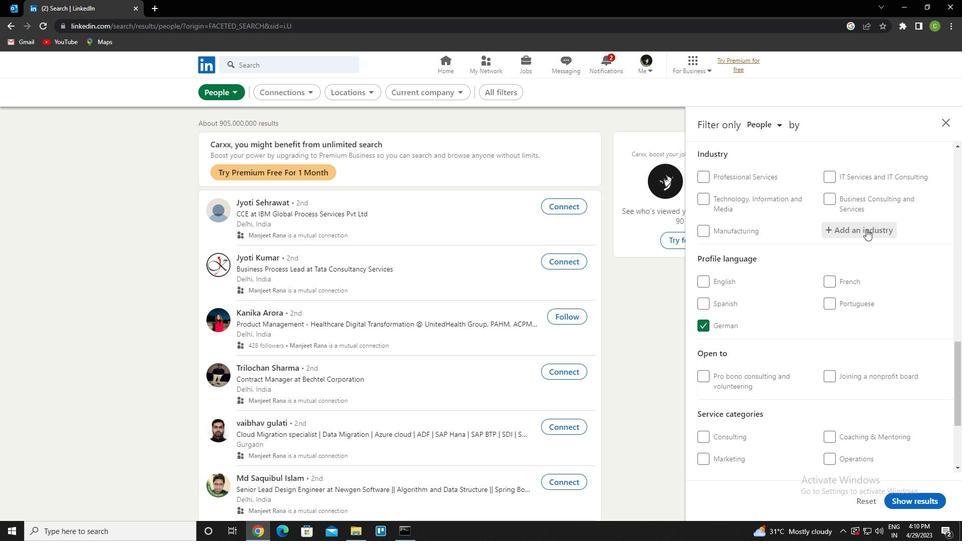 
Action: Key pressed <Key.caps_lock>h<Key.caps_lock>ardare<Key.backspace><Key.backspace><Key.backspace>ware<Key.down><Key.down><Key.down><Key.enter>
Screenshot: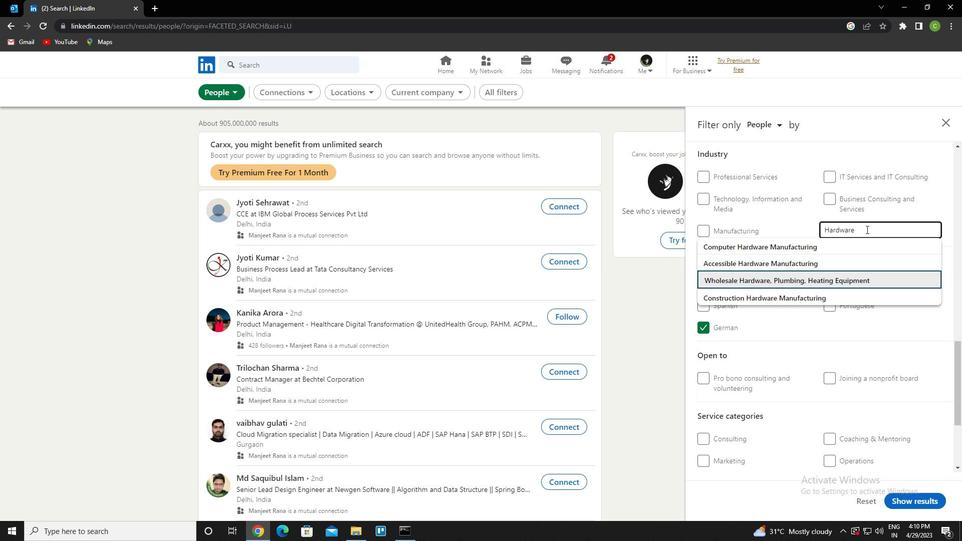 
Action: Mouse moved to (846, 249)
Screenshot: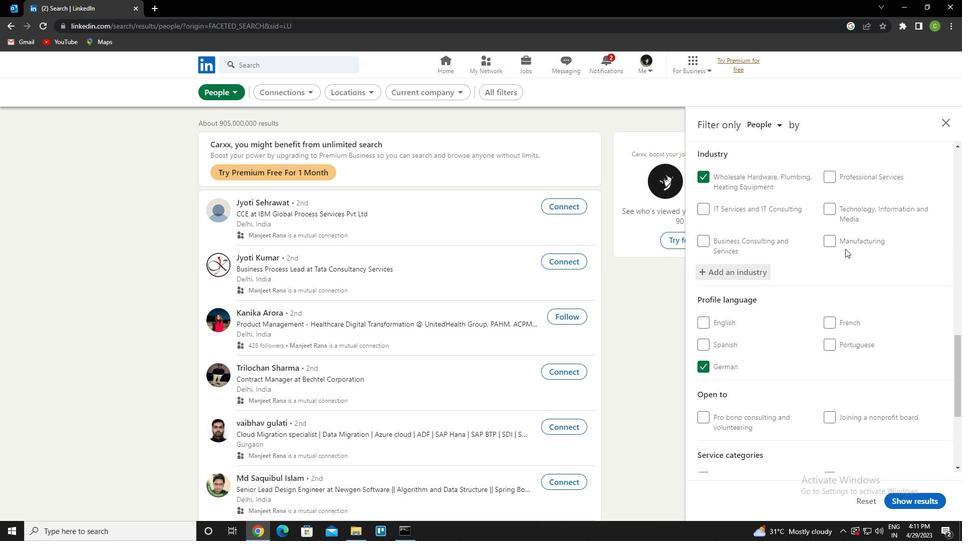 
Action: Mouse scrolled (846, 248) with delta (0, 0)
Screenshot: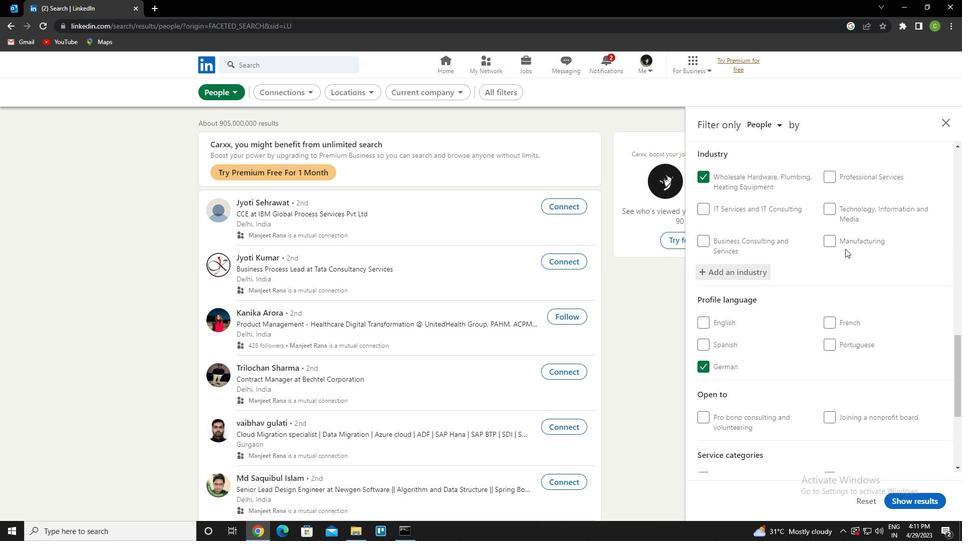 
Action: Mouse scrolled (846, 248) with delta (0, 0)
Screenshot: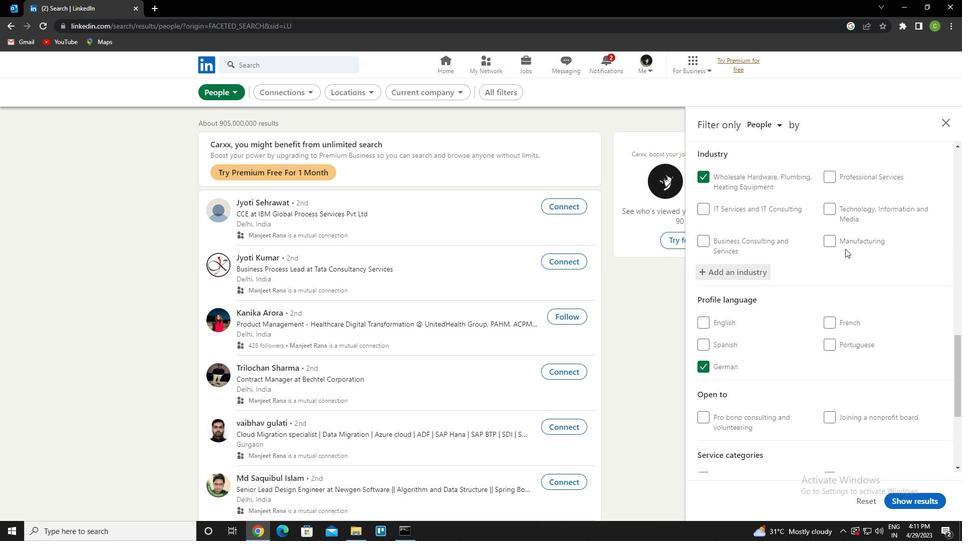
Action: Mouse scrolled (846, 248) with delta (0, 0)
Screenshot: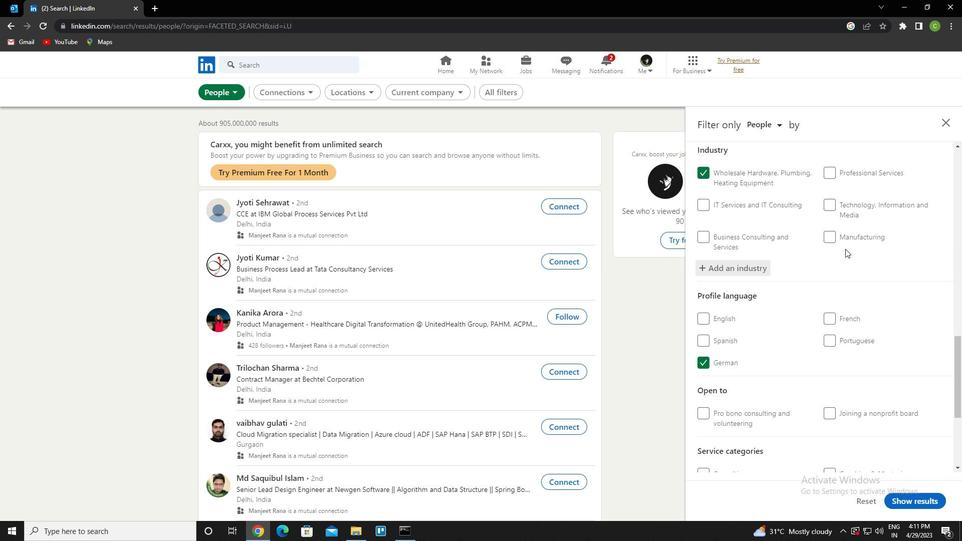 
Action: Mouse scrolled (846, 248) with delta (0, 0)
Screenshot: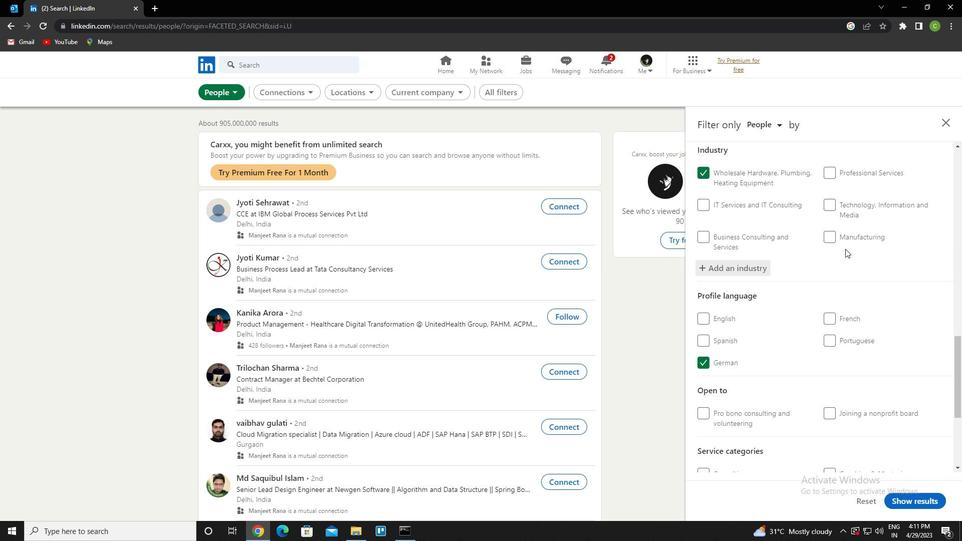 
Action: Mouse scrolled (846, 248) with delta (0, 0)
Screenshot: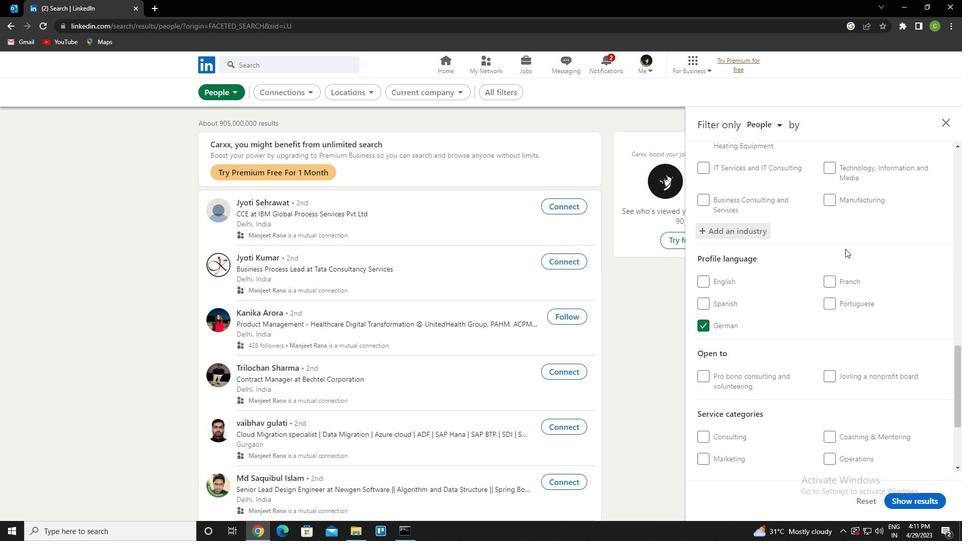 
Action: Mouse scrolled (846, 248) with delta (0, 0)
Screenshot: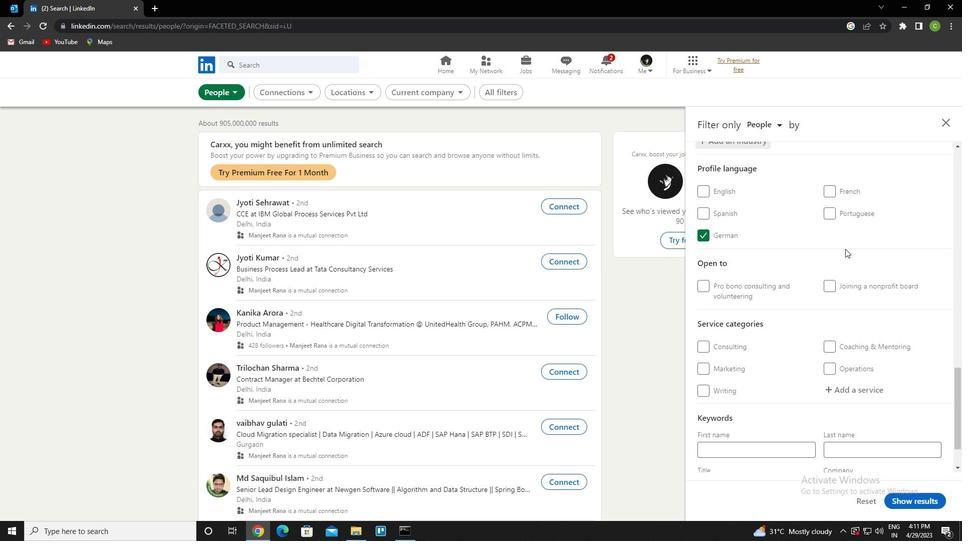 
Action: Mouse scrolled (846, 248) with delta (0, 0)
Screenshot: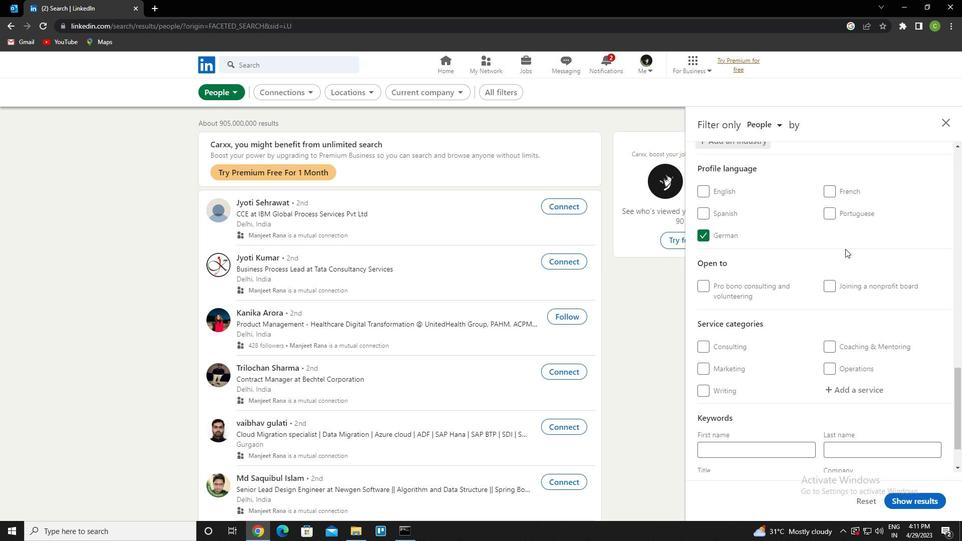 
Action: Mouse moved to (860, 331)
Screenshot: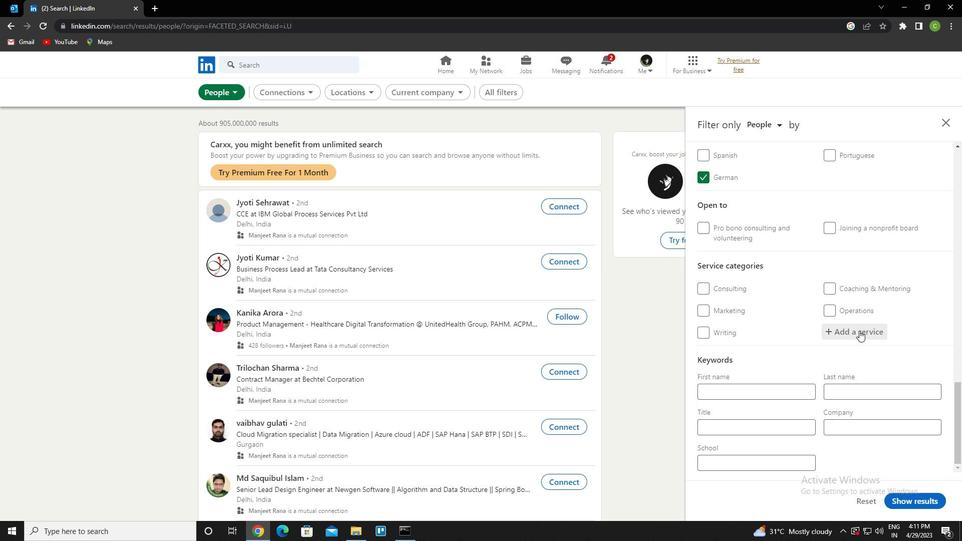 
Action: Mouse pressed left at (860, 331)
Screenshot: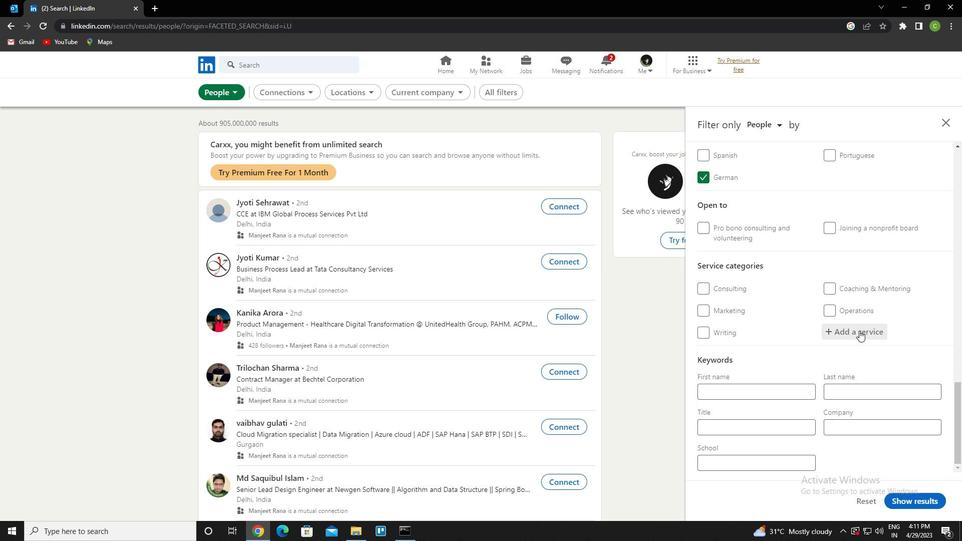 
Action: Key pressed <Key.caps_lock>m<Key.caps_lock>anagement<Key.space><Key.caps_lock>c<Key.caps_lock>on<Key.down><Key.enter>
Screenshot: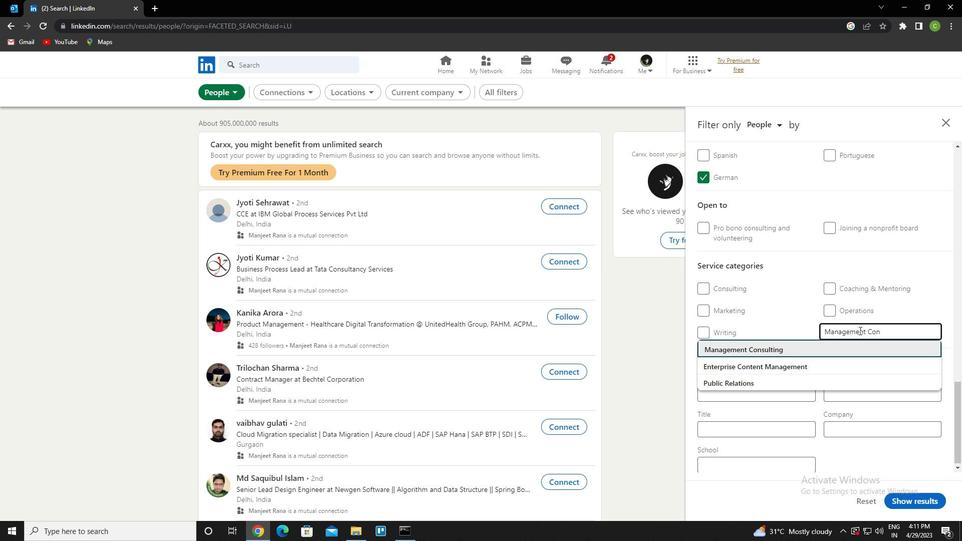 
Action: Mouse scrolled (860, 330) with delta (0, 0)
Screenshot: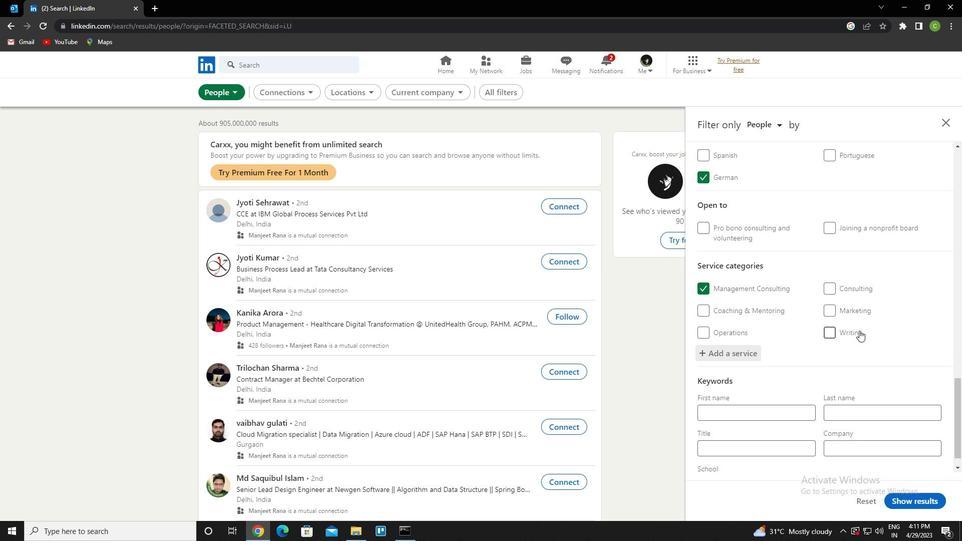 
Action: Mouse scrolled (860, 330) with delta (0, 0)
Screenshot: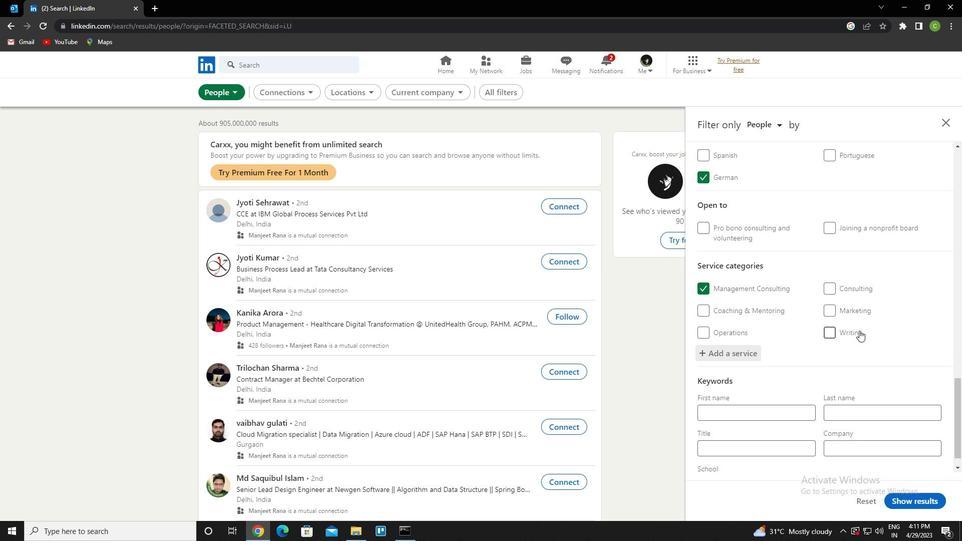 
Action: Mouse scrolled (860, 330) with delta (0, 0)
Screenshot: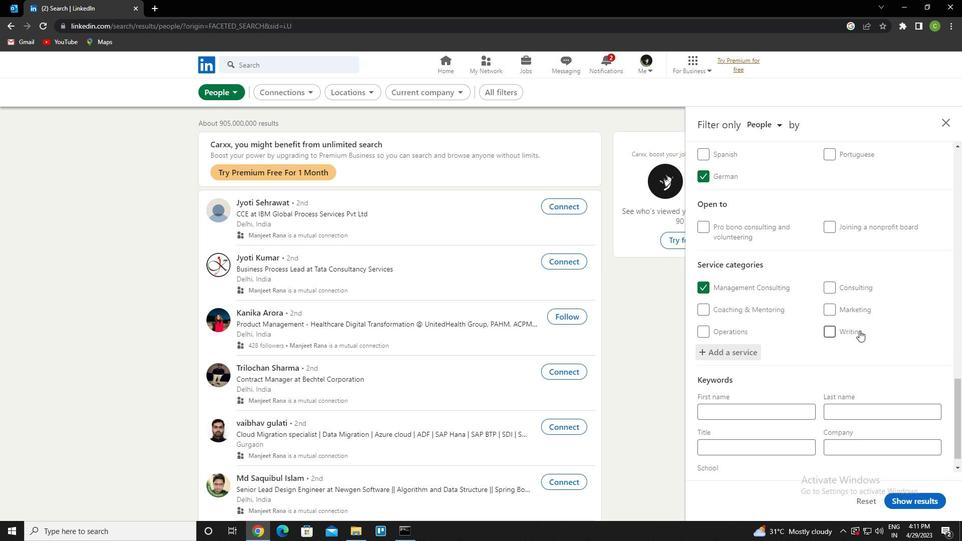 
Action: Mouse scrolled (860, 330) with delta (0, 0)
Screenshot: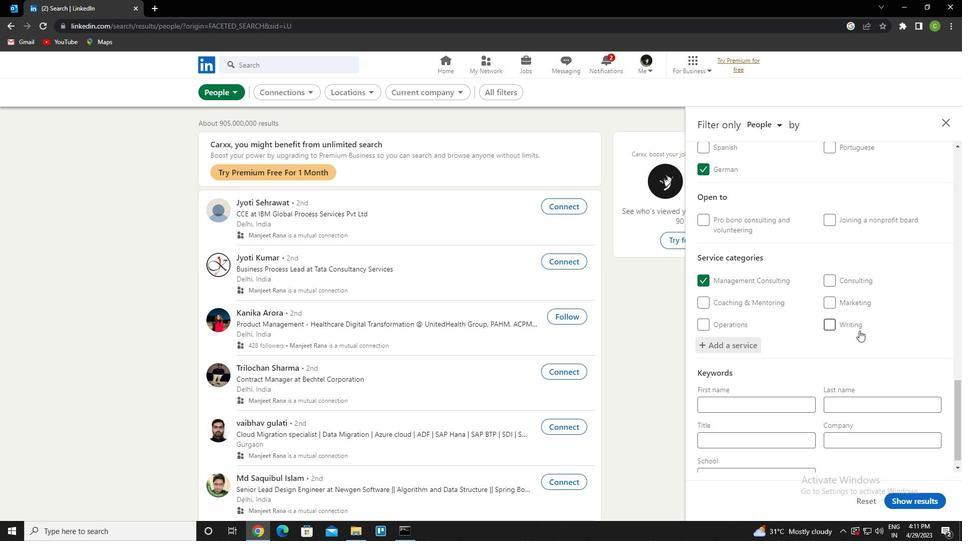 
Action: Mouse scrolled (860, 330) with delta (0, 0)
Screenshot: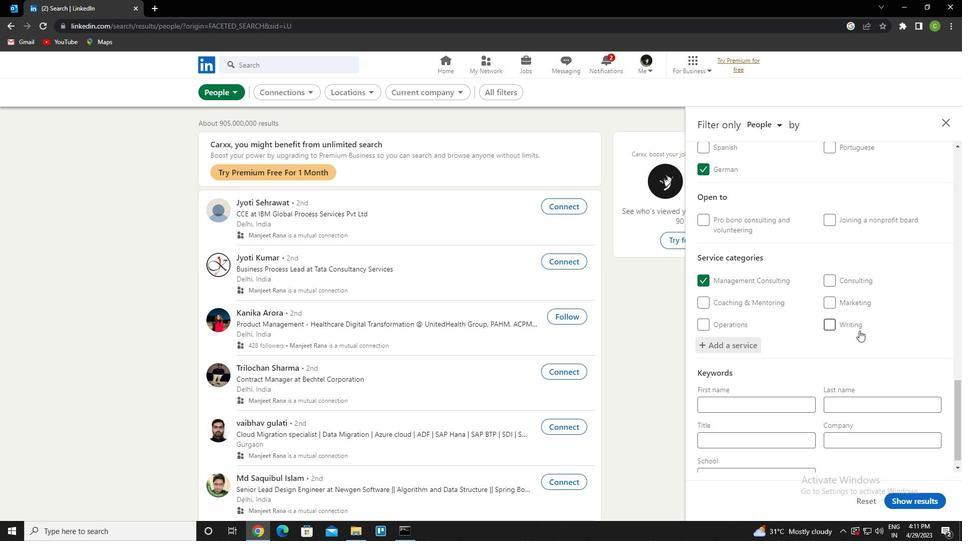 
Action: Mouse scrolled (860, 330) with delta (0, 0)
Screenshot: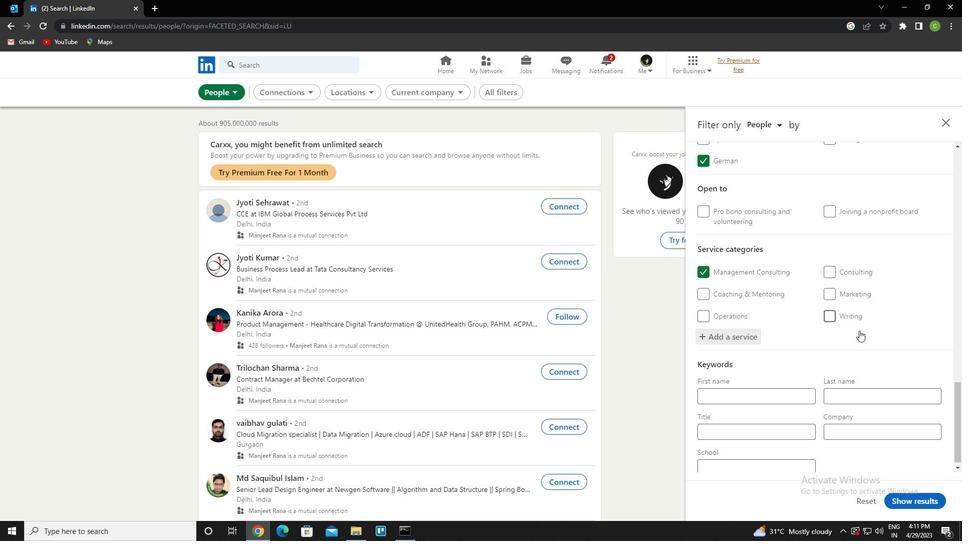 
Action: Mouse moved to (776, 431)
Screenshot: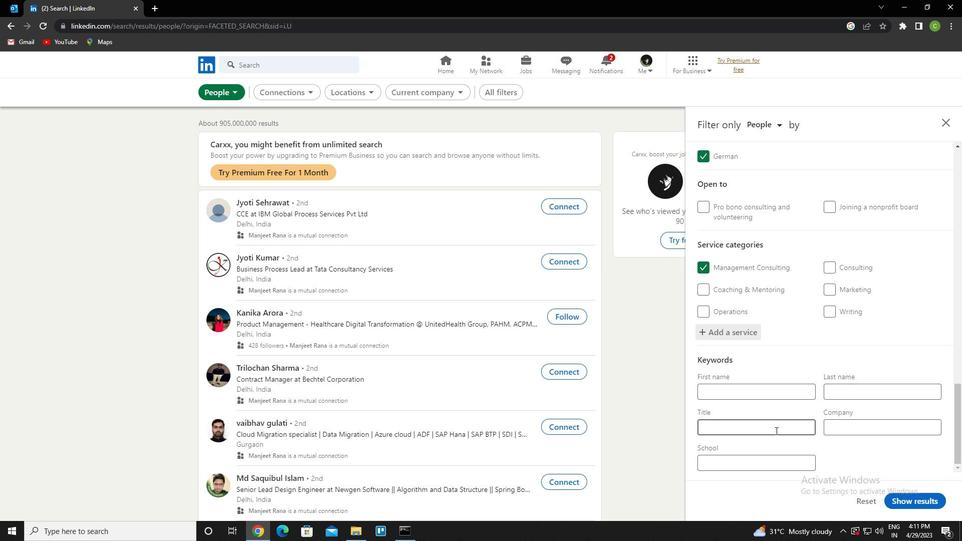 
Action: Mouse pressed left at (776, 431)
Screenshot: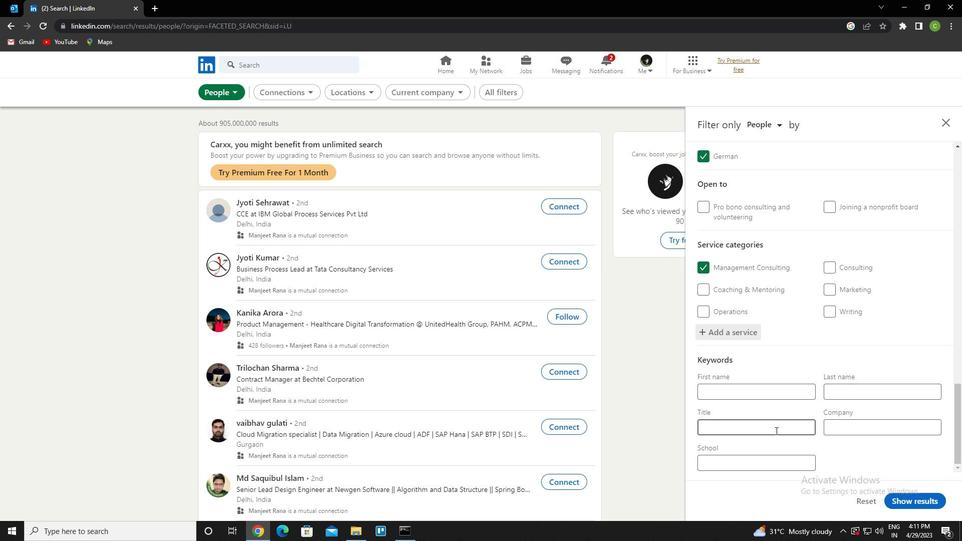 
Action: Mouse moved to (778, 429)
Screenshot: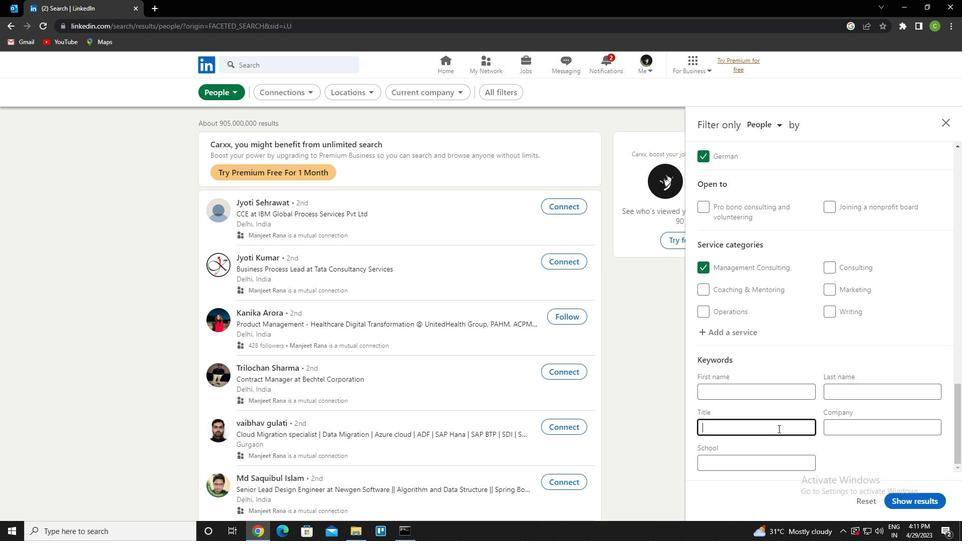 
Action: Key pressed <Key.caps_lock>a<Key.backspace>s<Key.caps_lock>pa<Key.space><Key.caps_lock>m<Key.caps_lock>anager
Screenshot: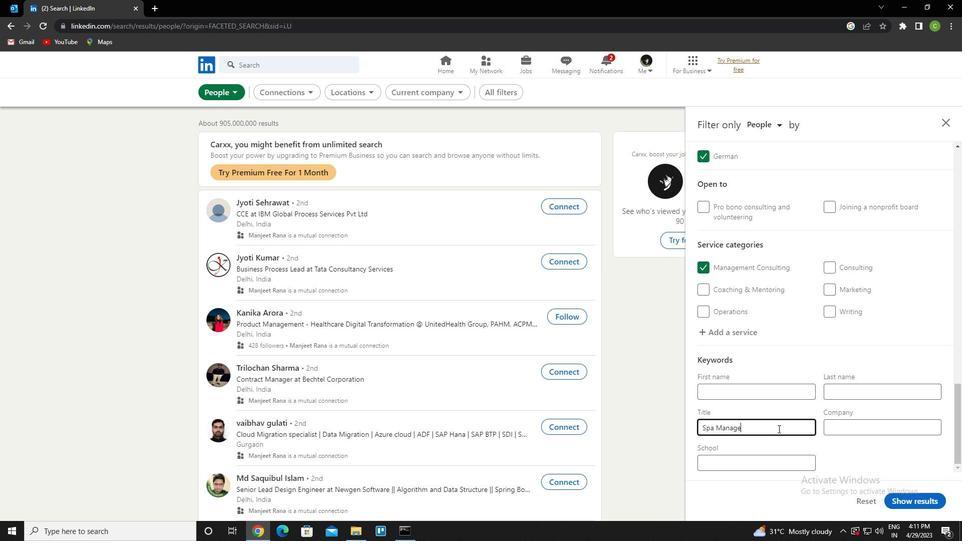
Action: Mouse moved to (913, 495)
Screenshot: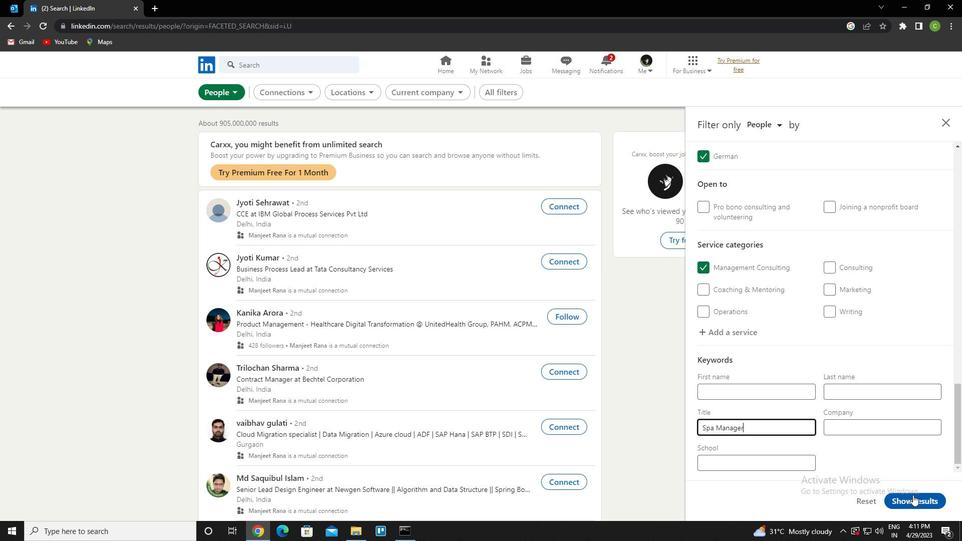 
Action: Mouse pressed left at (913, 495)
Screenshot: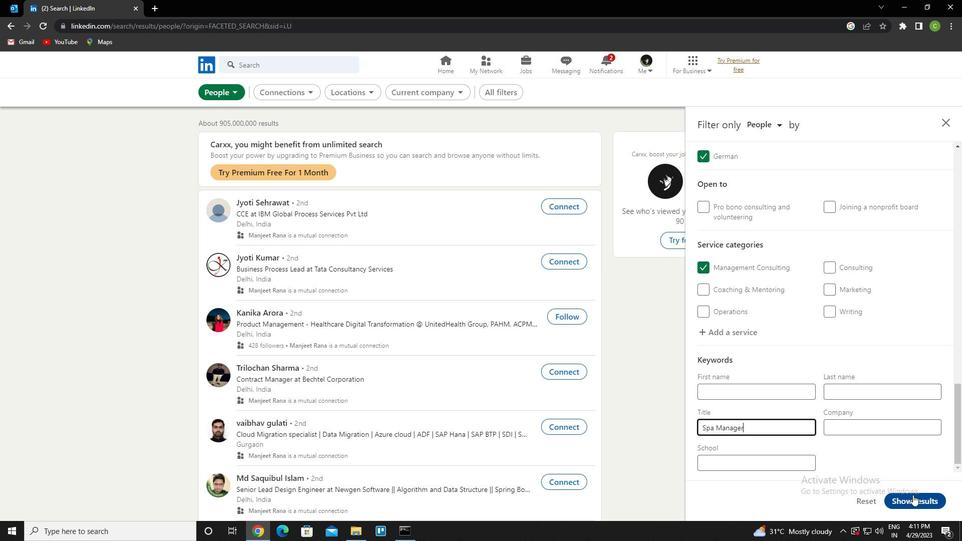 
Action: Mouse moved to (518, 368)
Screenshot: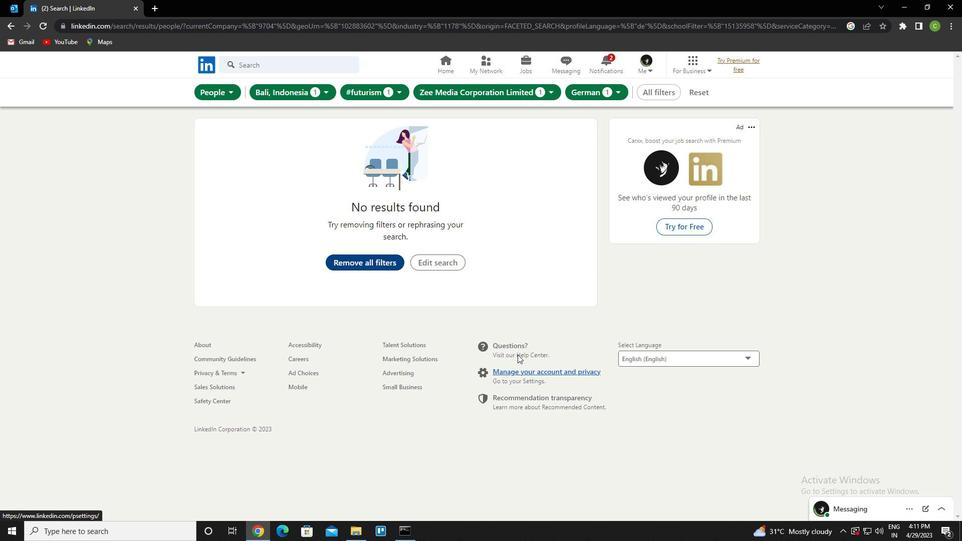 
